 Task: Log work in the project BeyondPlan for the issue 'Implement a new feature to allow for data visualization and reporting' spent time as '4w 3d 16h 55m' and remaining time as '2w 1d 10h 5m' and move to top of backlog. Now add the issue to the epic 'Network Infrastructure Monitoring'. Log work in the project BeyondPlan for the issue 'Address issues related to system integration with external applications and services' spent time as '6w 4d 13h 3m' and remaining time as '5w 4d 17h 27m' and move to bottom of backlog. Now add the issue to the epic 'Knowledge Management System Implementation'
Action: Mouse moved to (211, 57)
Screenshot: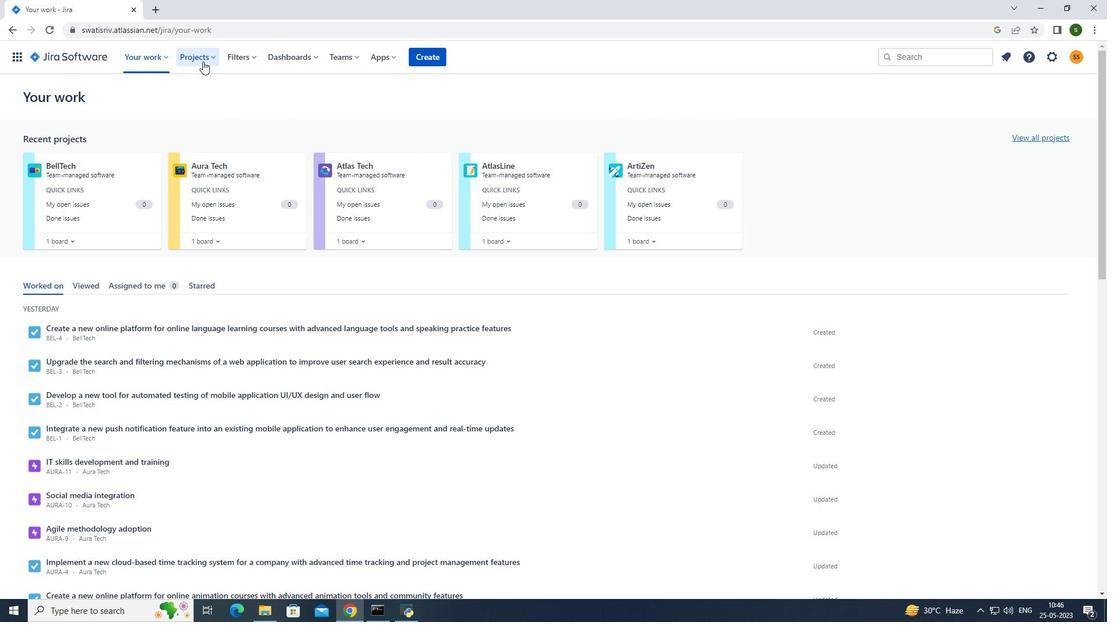 
Action: Mouse pressed left at (211, 57)
Screenshot: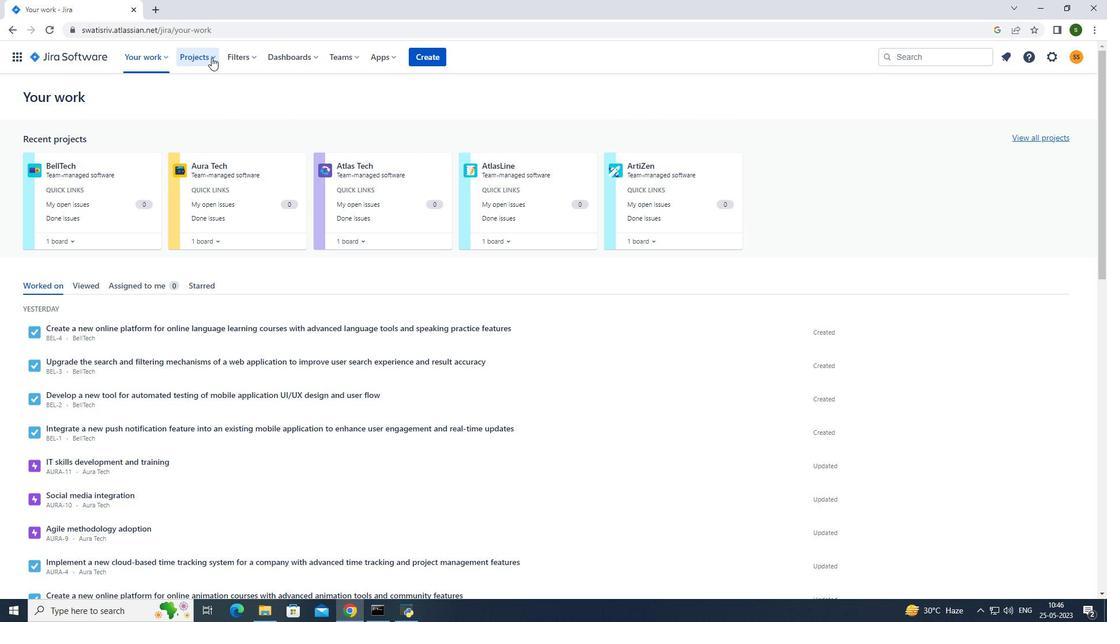 
Action: Mouse moved to (264, 116)
Screenshot: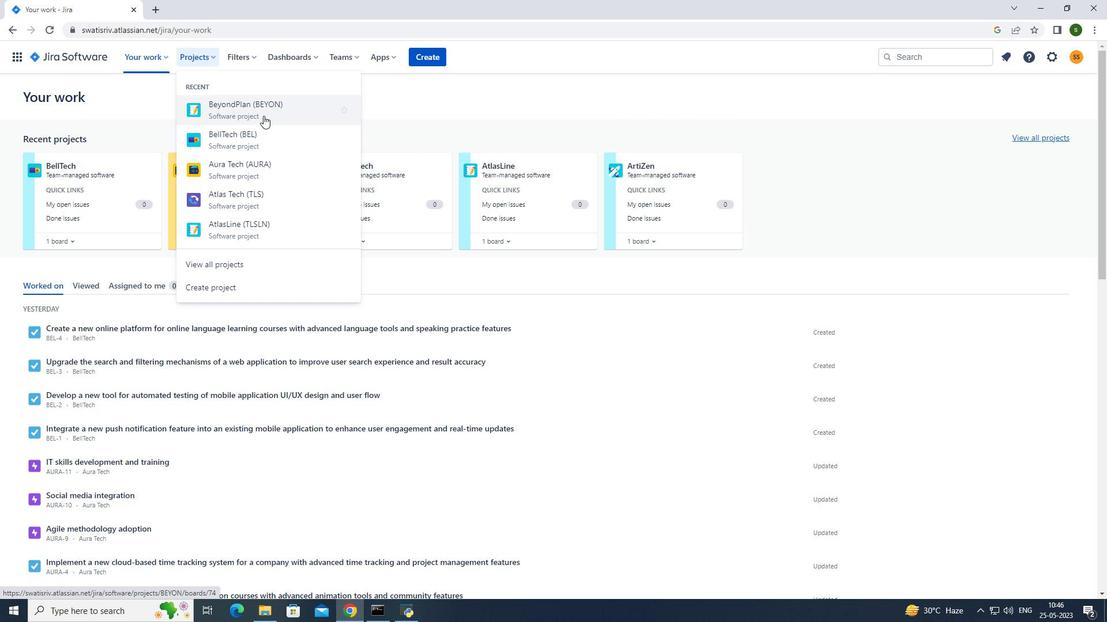 
Action: Mouse pressed left at (264, 116)
Screenshot: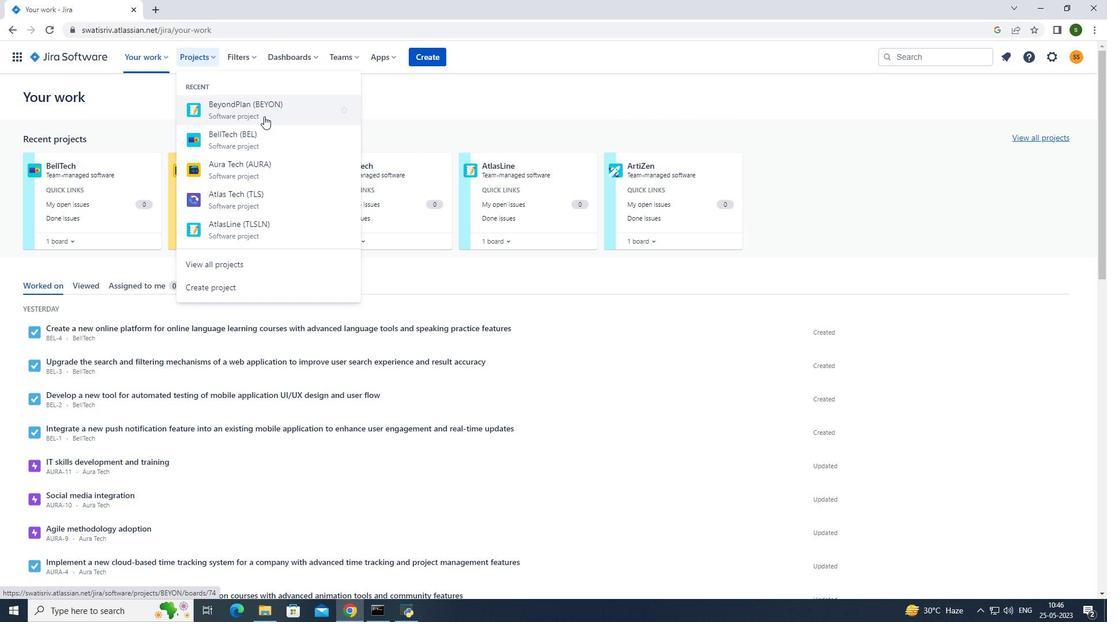 
Action: Mouse moved to (108, 175)
Screenshot: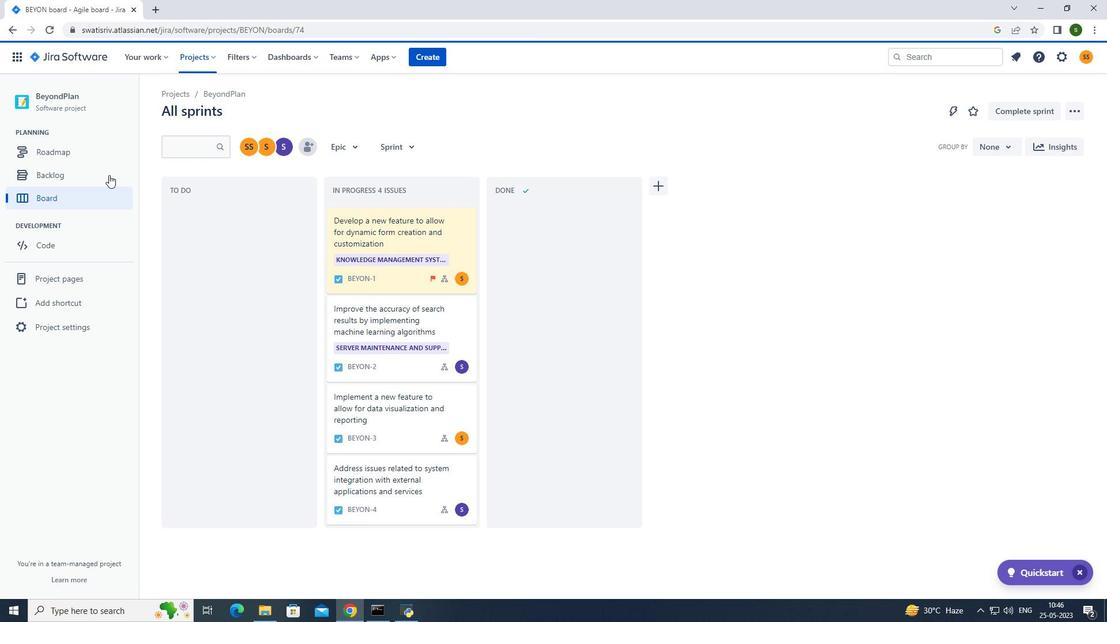 
Action: Mouse pressed left at (108, 175)
Screenshot: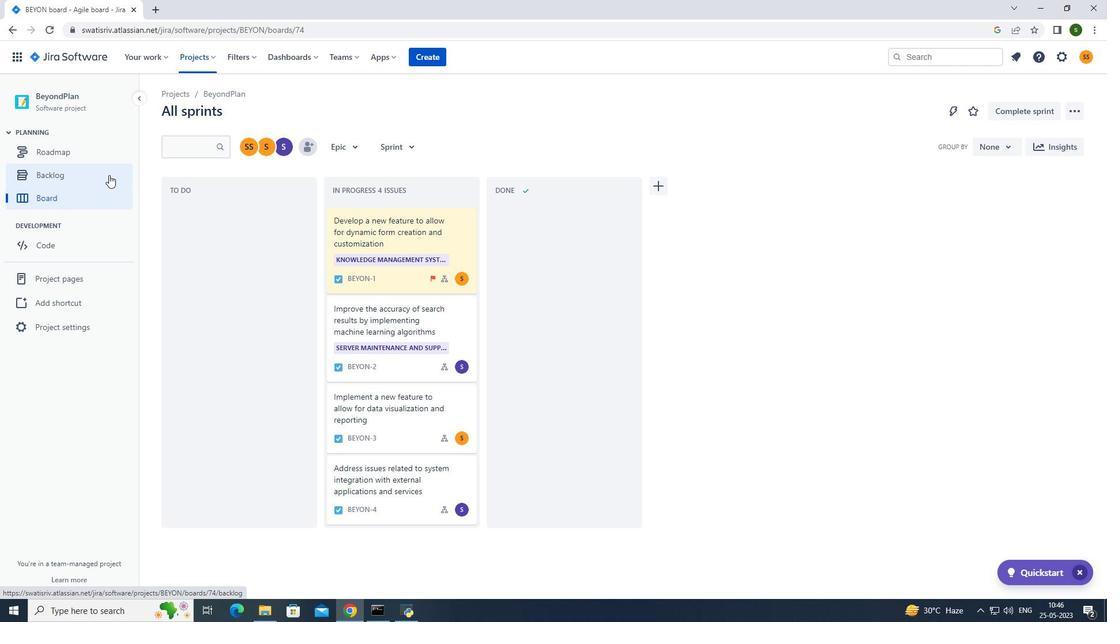 
Action: Mouse moved to (787, 407)
Screenshot: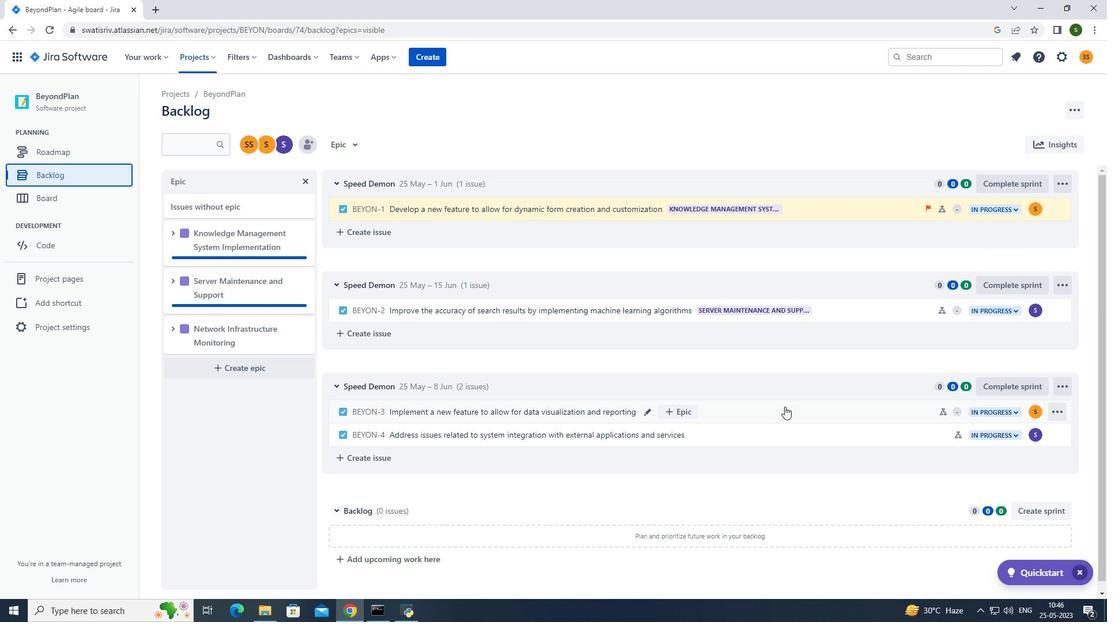 
Action: Mouse pressed left at (787, 407)
Screenshot: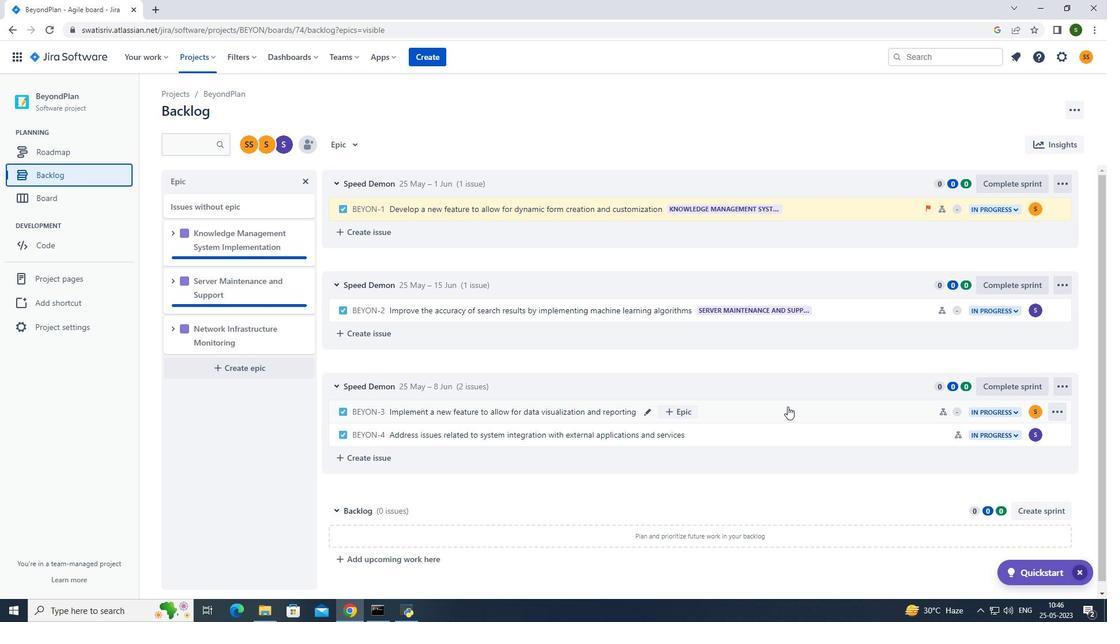 
Action: Mouse moved to (1055, 176)
Screenshot: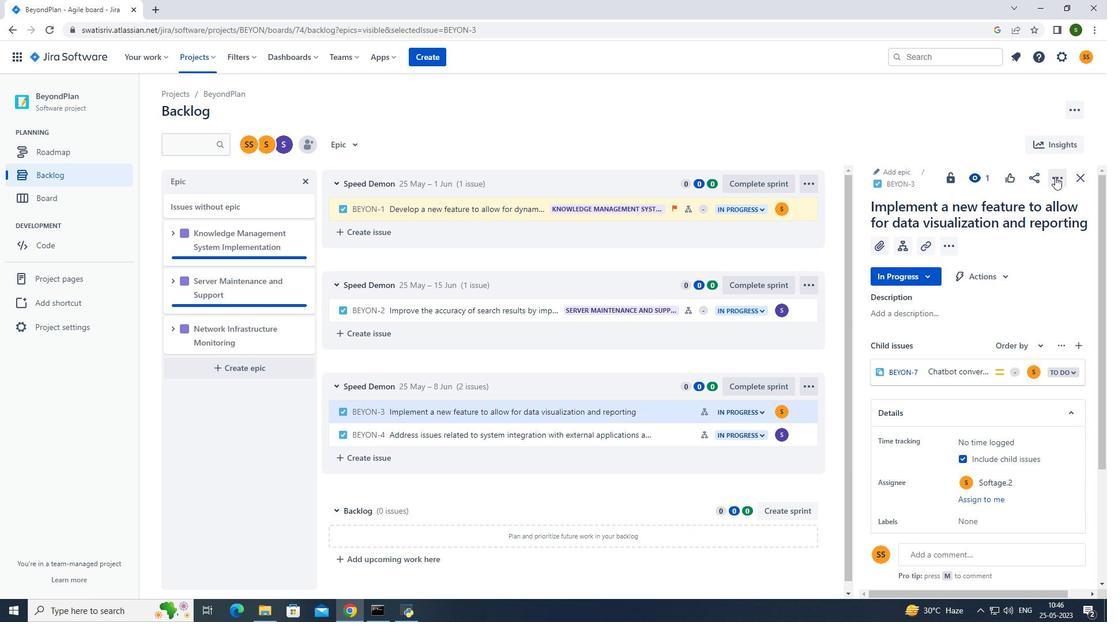 
Action: Mouse pressed left at (1055, 176)
Screenshot: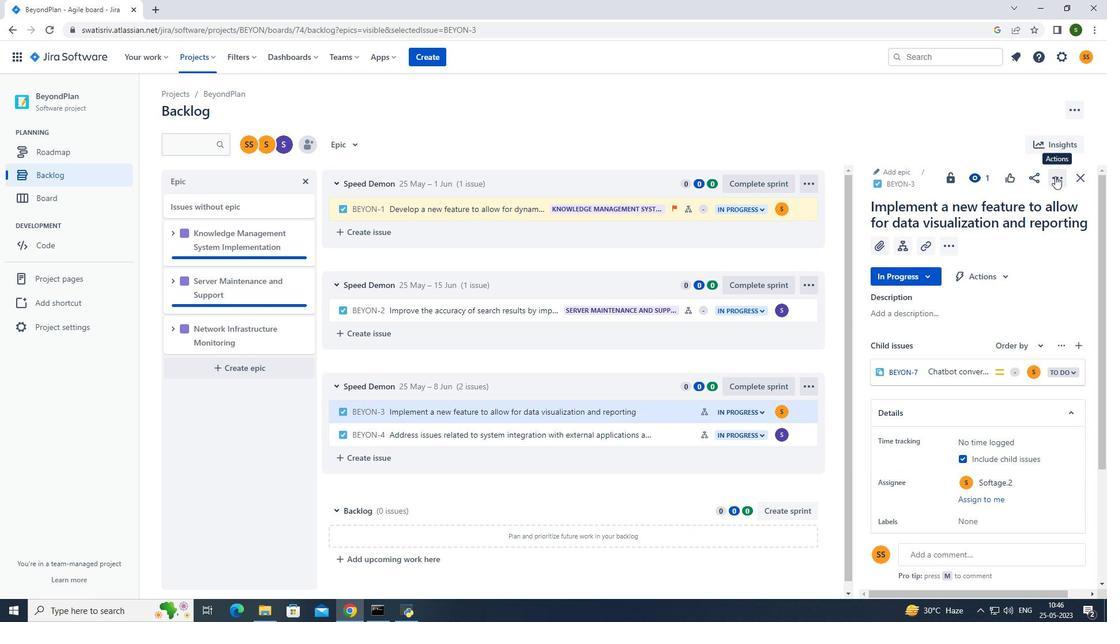 
Action: Mouse moved to (1014, 219)
Screenshot: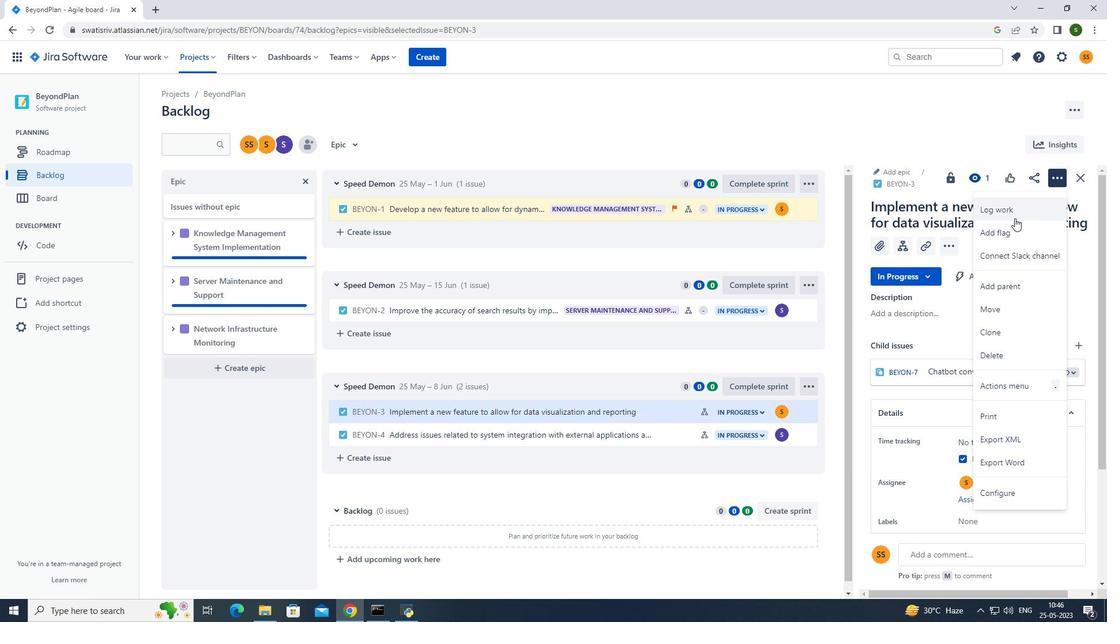 
Action: Mouse pressed left at (1014, 219)
Screenshot: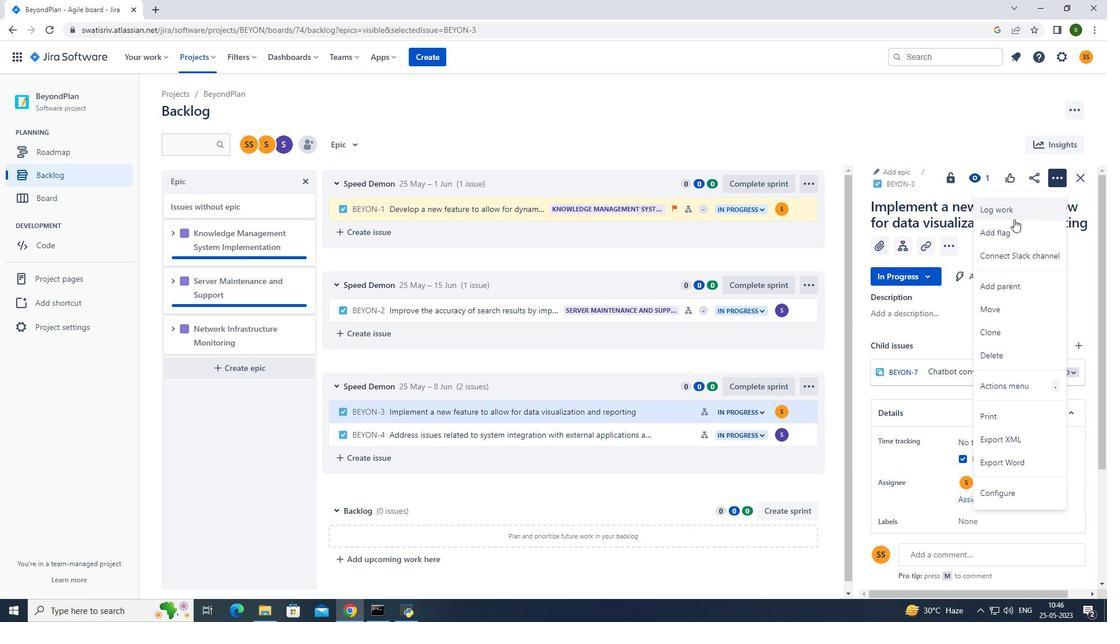 
Action: Mouse moved to (501, 174)
Screenshot: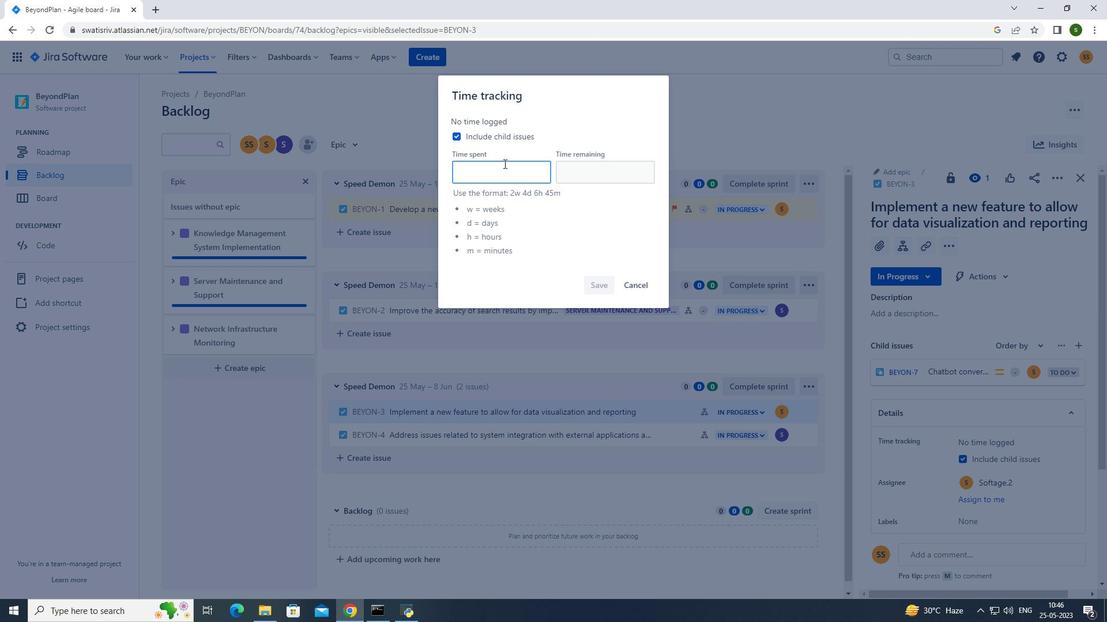 
Action: Mouse pressed left at (501, 174)
Screenshot: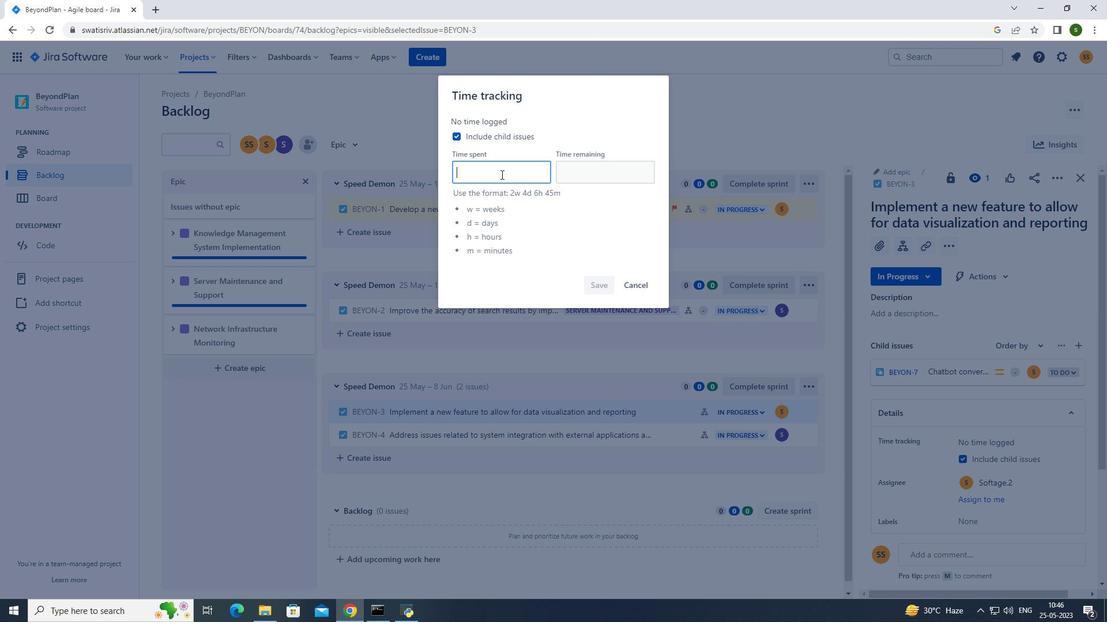 
Action: Key pressed 4w<Key.space>3d<Key.space>1
Screenshot: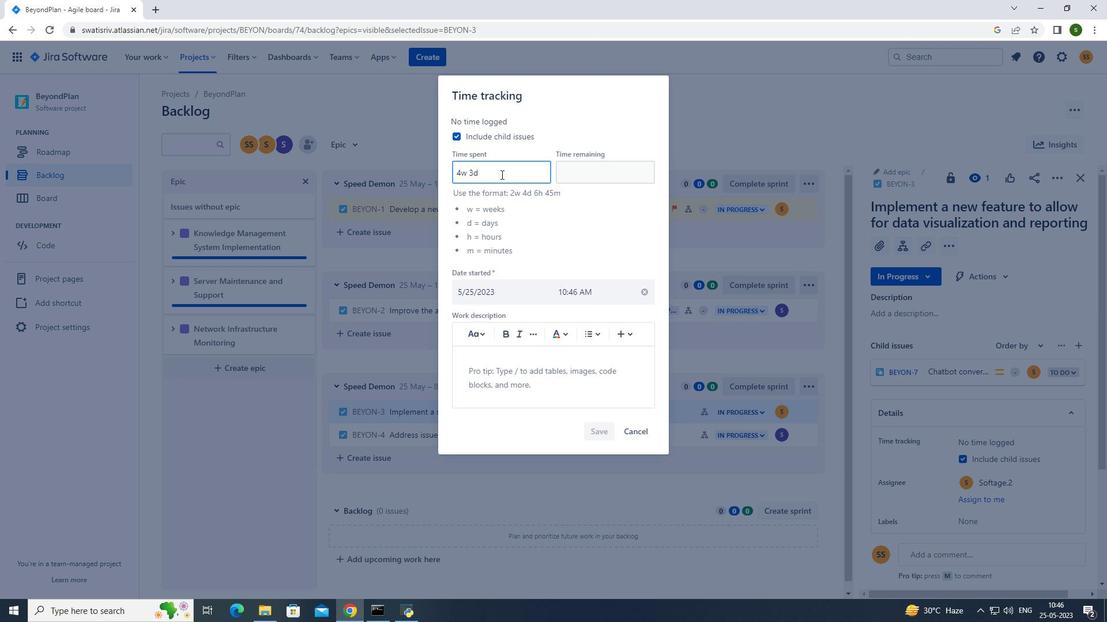 
Action: Mouse moved to (495, 162)
Screenshot: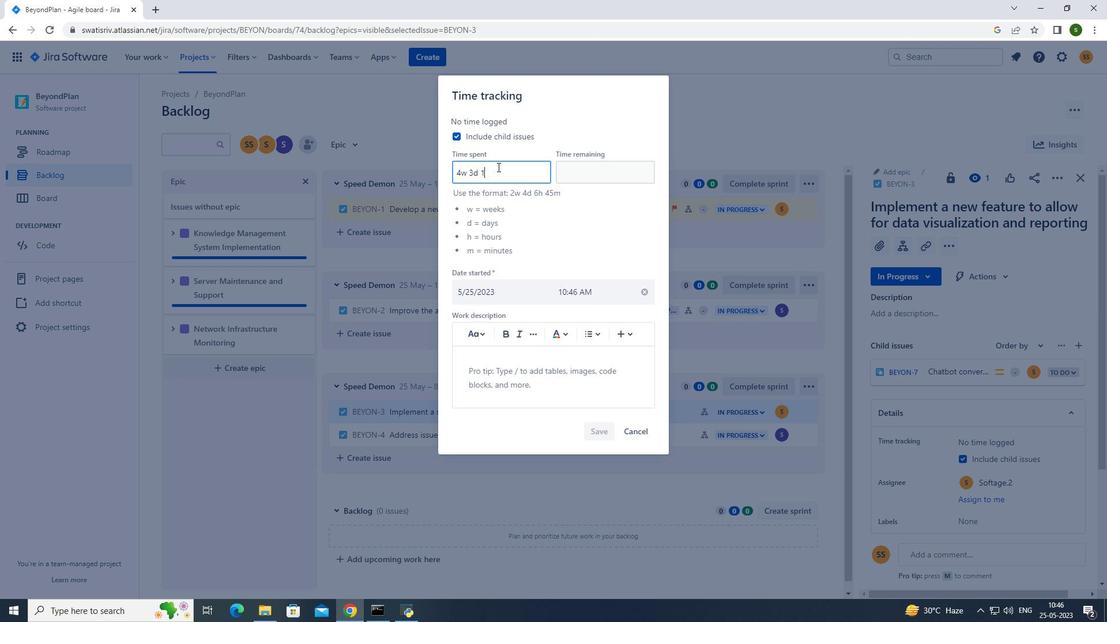 
Action: Key pressed 6h<Key.space>55m
Screenshot: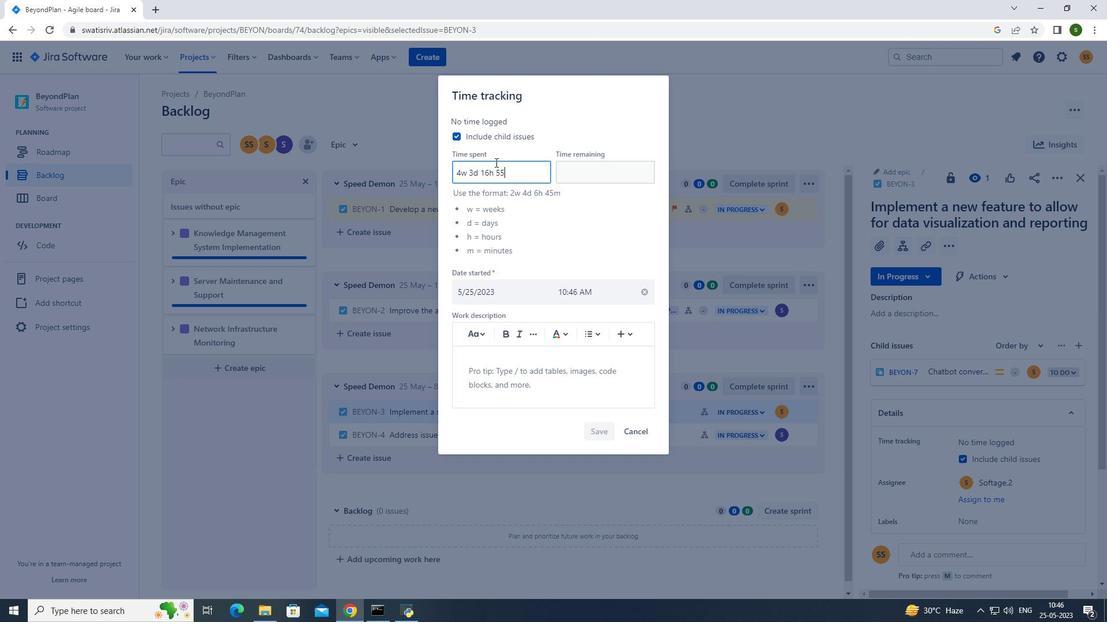 
Action: Mouse moved to (580, 180)
Screenshot: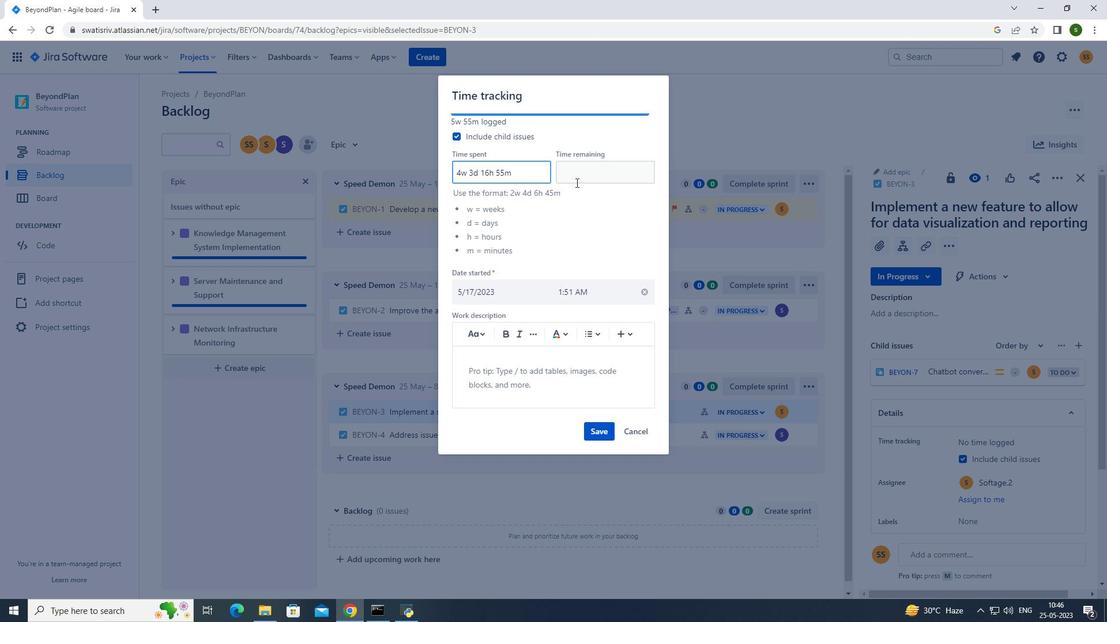 
Action: Mouse pressed left at (580, 180)
Screenshot: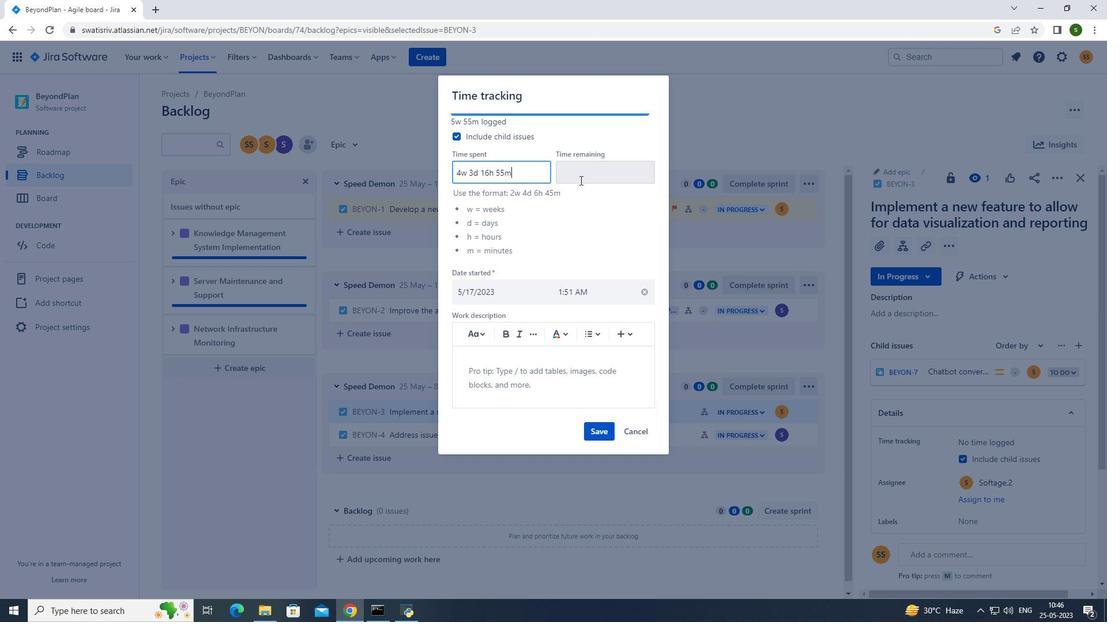 
Action: Key pressed 2w<Key.space>1d<Key.space>10h<Key.space>5m
Screenshot: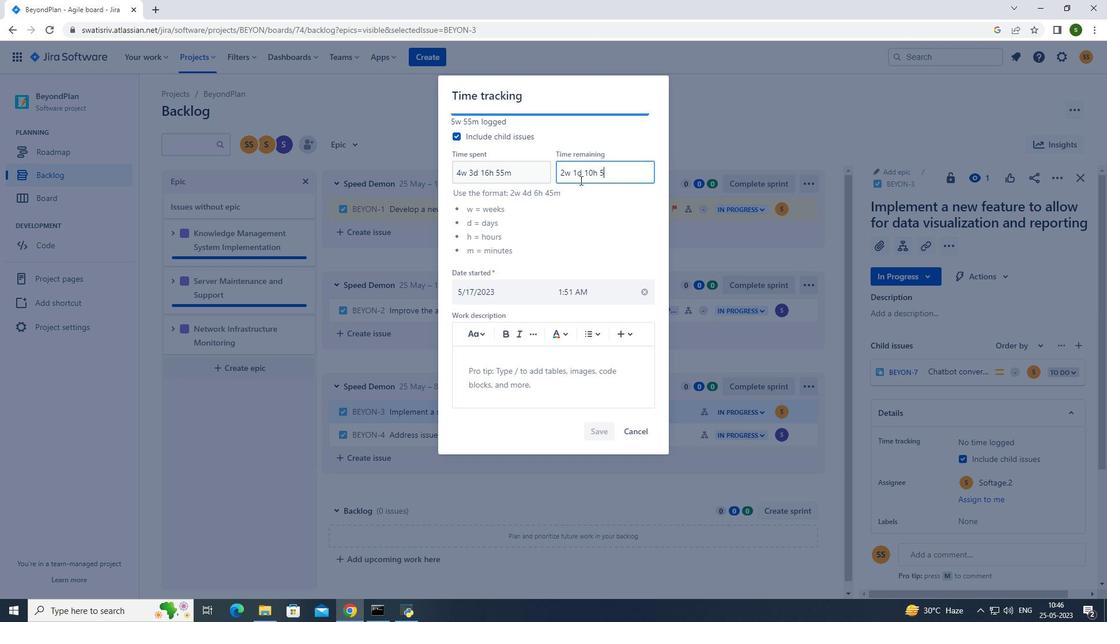 
Action: Mouse moved to (596, 431)
Screenshot: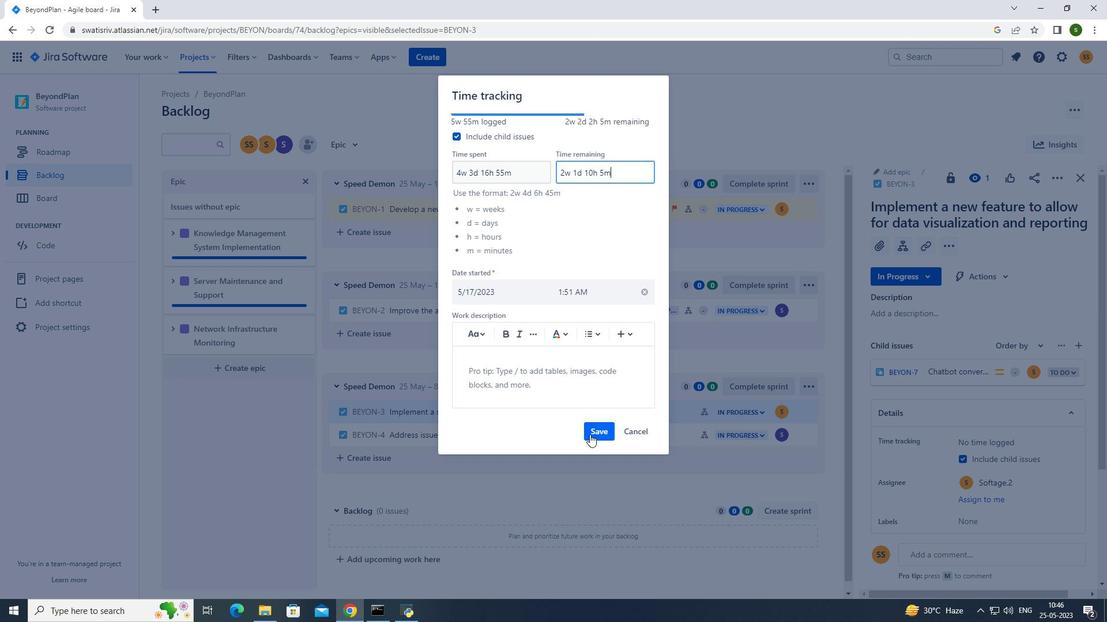 
Action: Mouse pressed left at (596, 431)
Screenshot: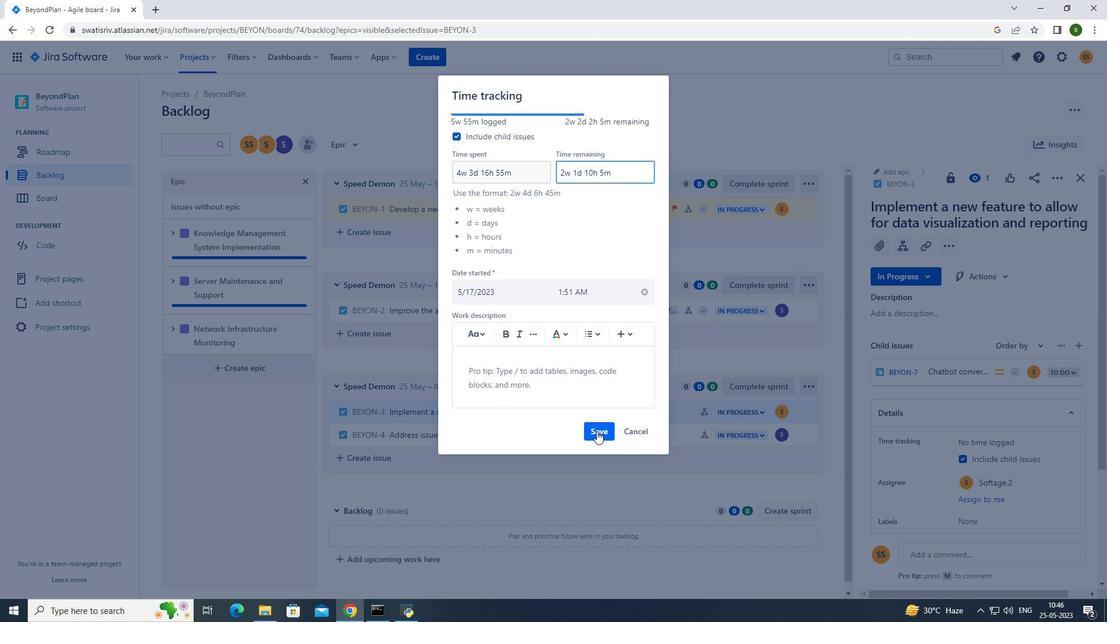 
Action: Mouse moved to (809, 411)
Screenshot: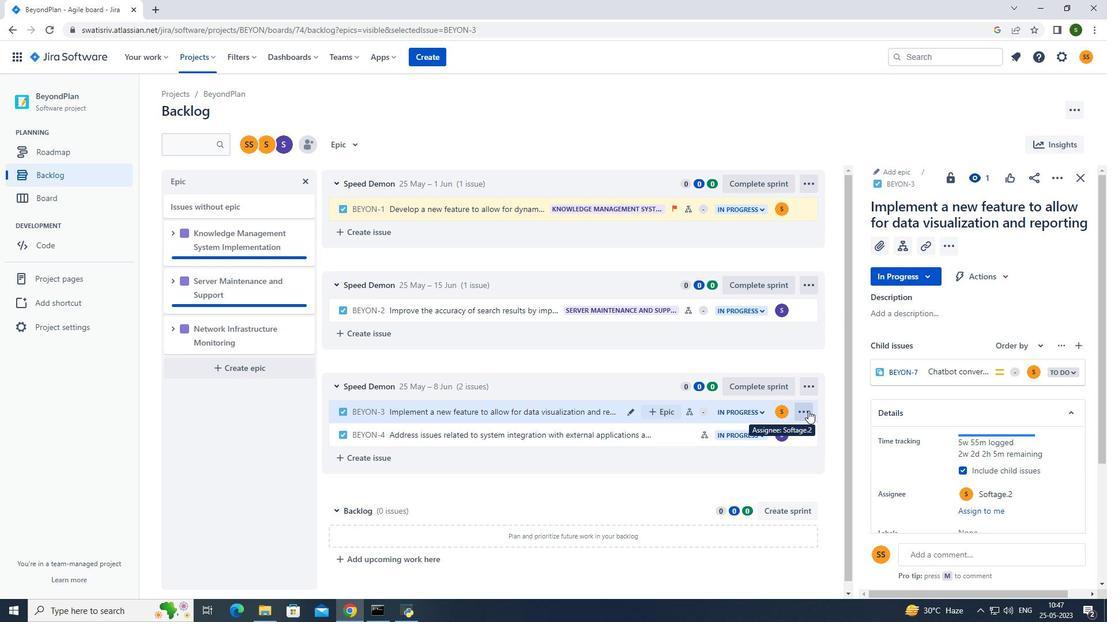 
Action: Mouse pressed left at (809, 411)
Screenshot: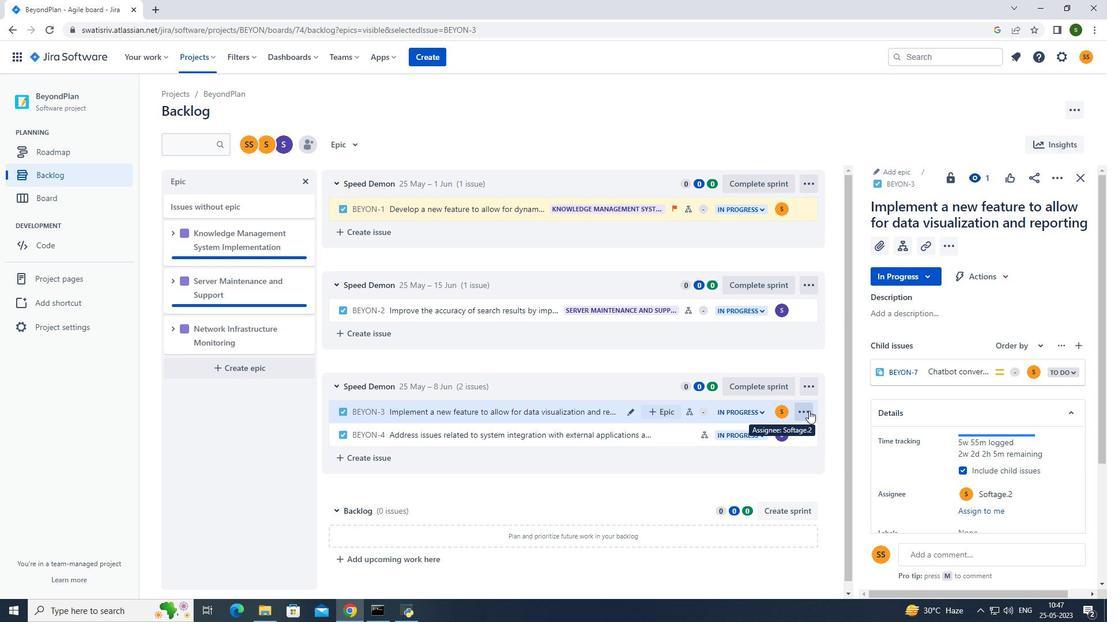 
Action: Mouse moved to (777, 365)
Screenshot: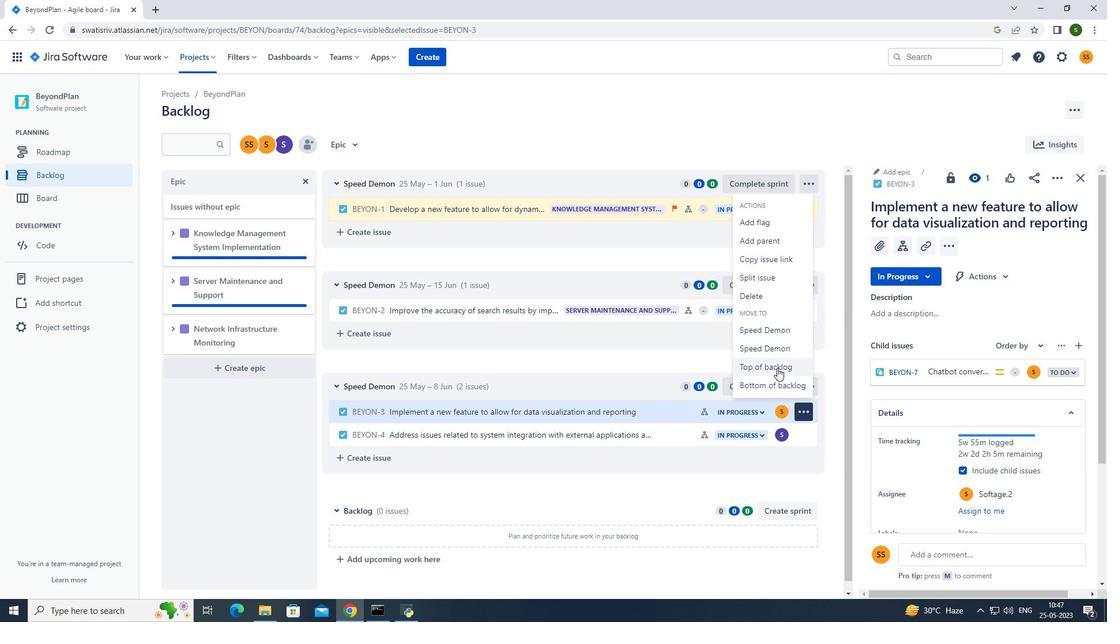 
Action: Mouse pressed left at (777, 365)
Screenshot: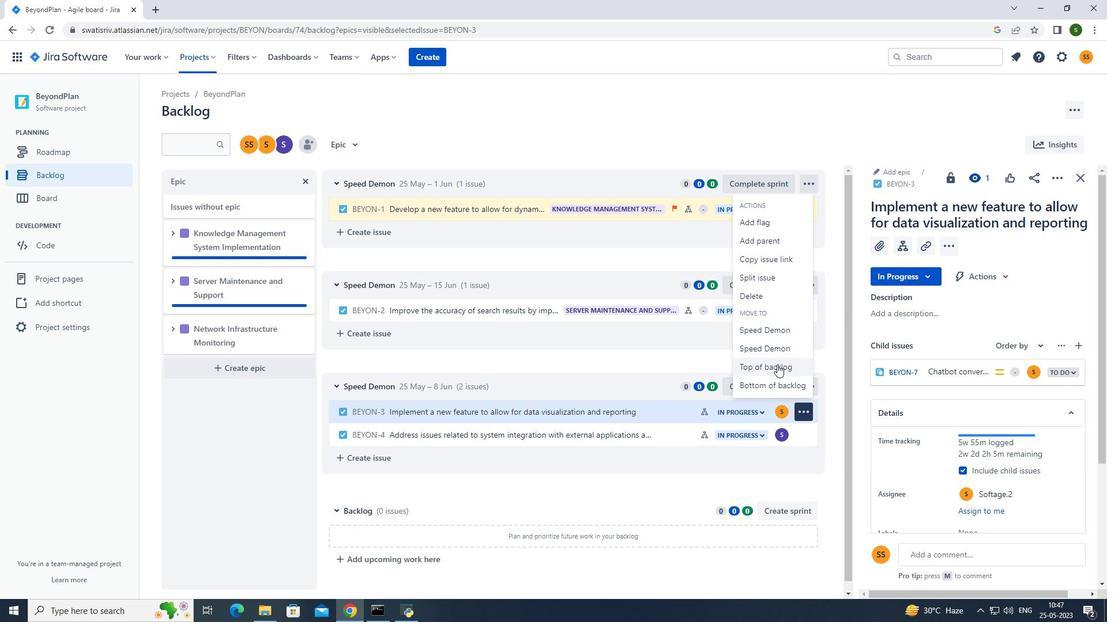 
Action: Mouse moved to (591, 189)
Screenshot: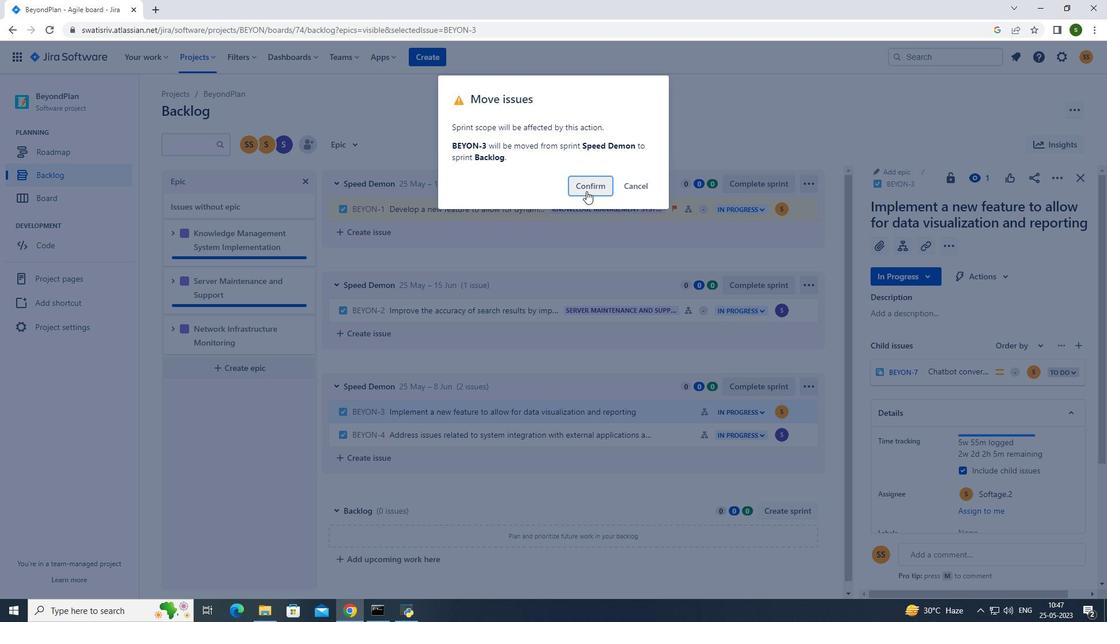 
Action: Mouse pressed left at (591, 189)
Screenshot: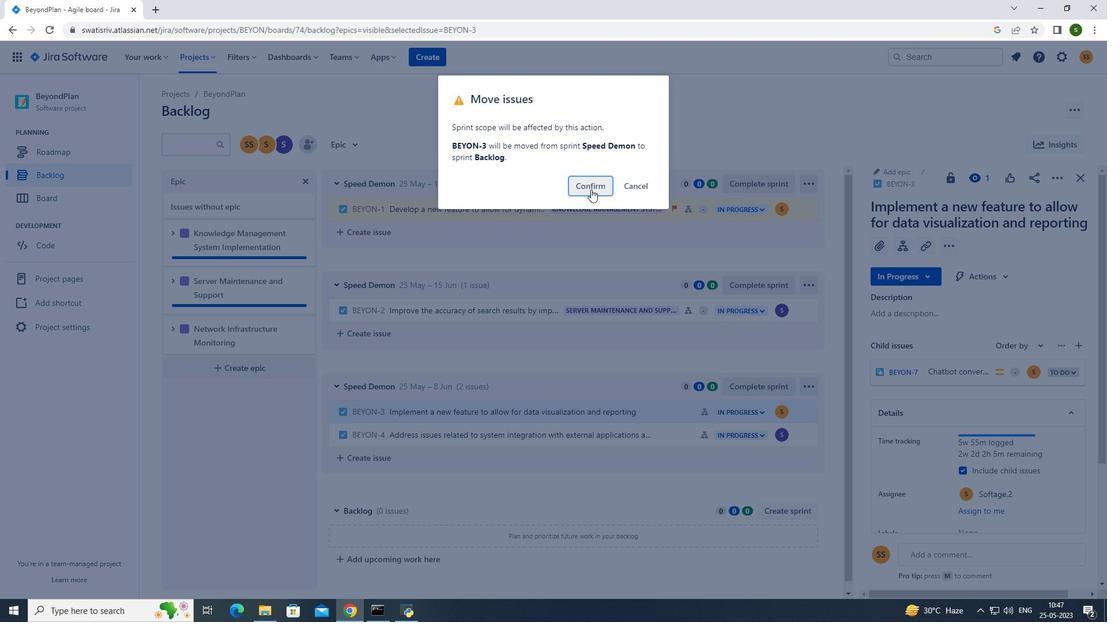 
Action: Mouse moved to (667, 512)
Screenshot: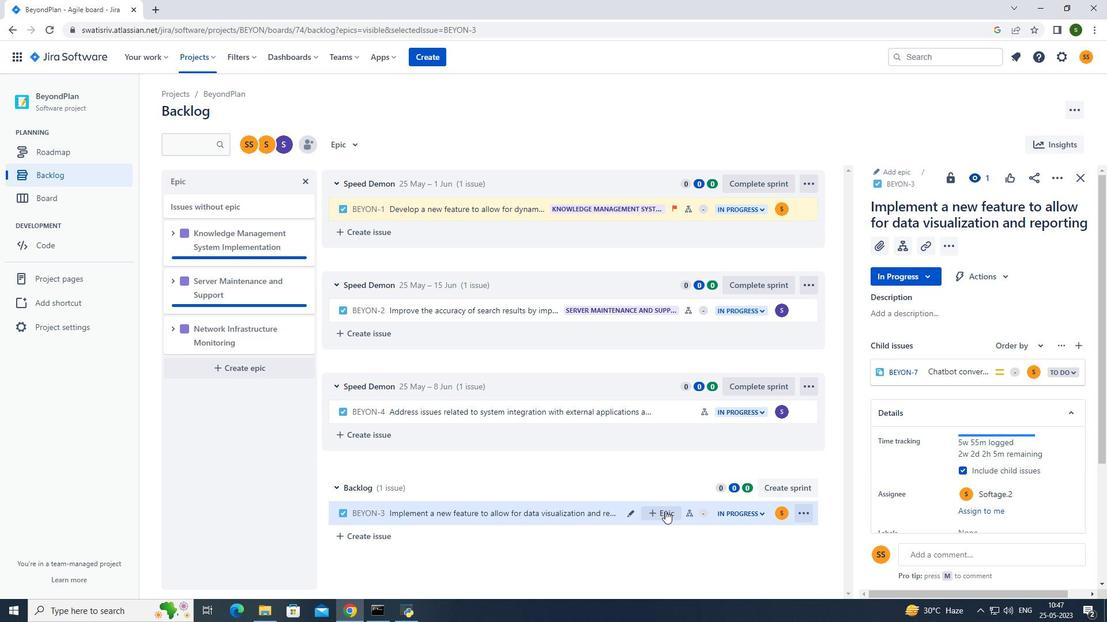 
Action: Mouse pressed left at (667, 512)
Screenshot: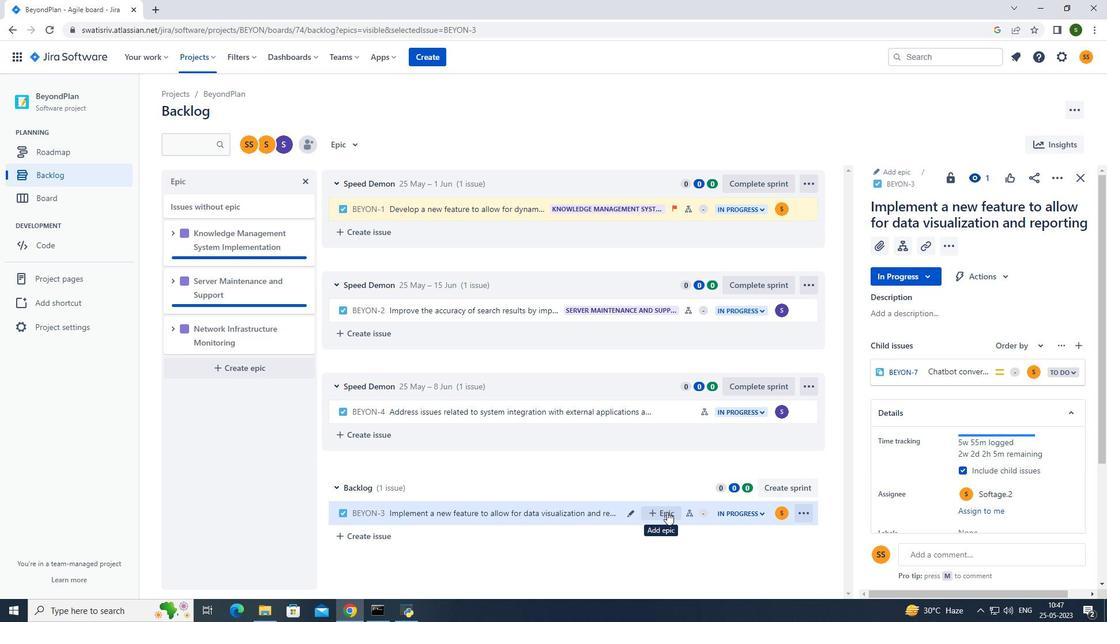 
Action: Mouse moved to (703, 524)
Screenshot: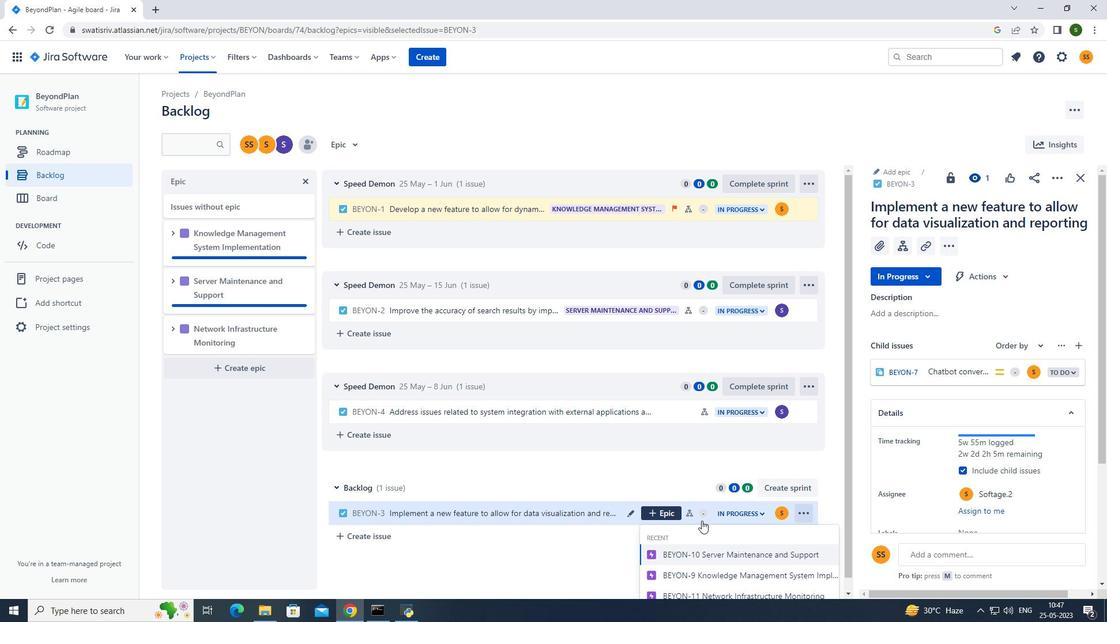 
Action: Mouse scrolled (703, 524) with delta (0, 0)
Screenshot: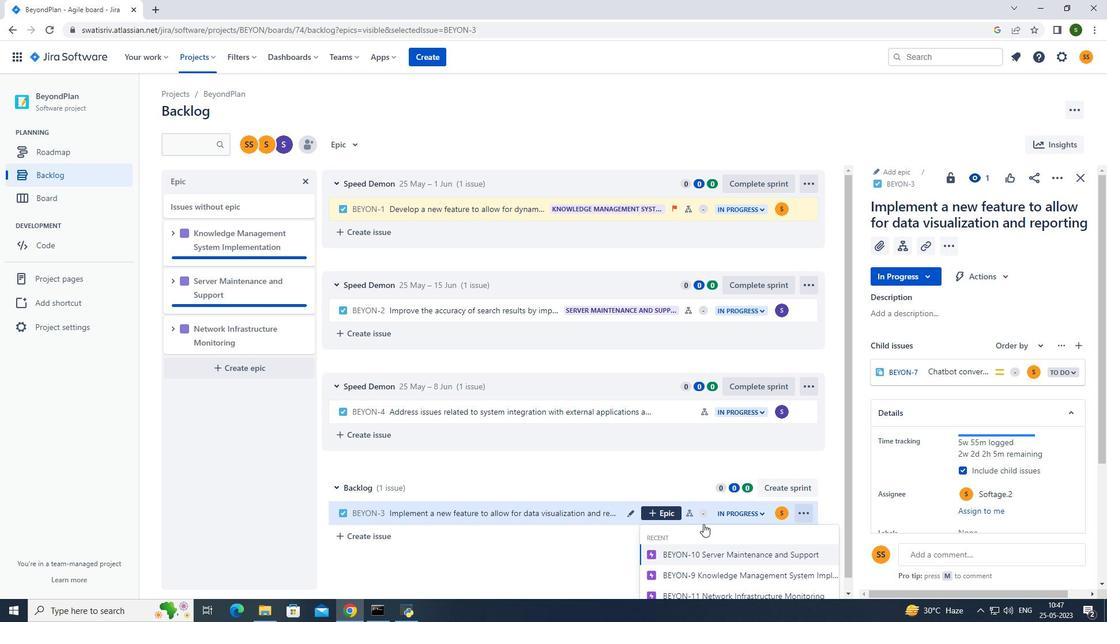 
Action: Mouse moved to (699, 587)
Screenshot: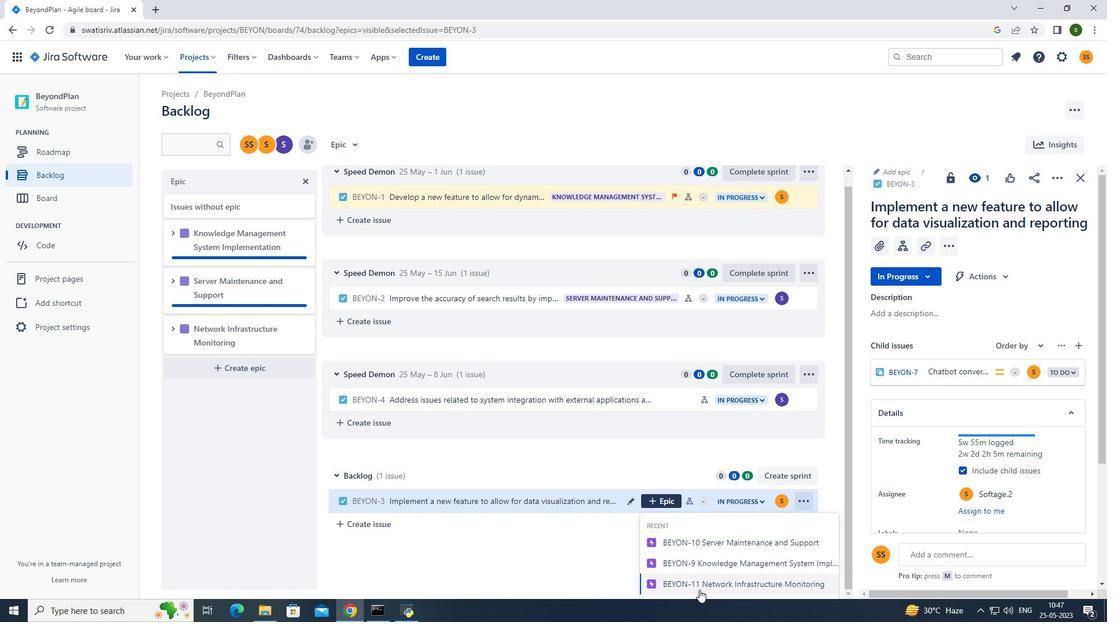 
Action: Mouse pressed left at (699, 587)
Screenshot: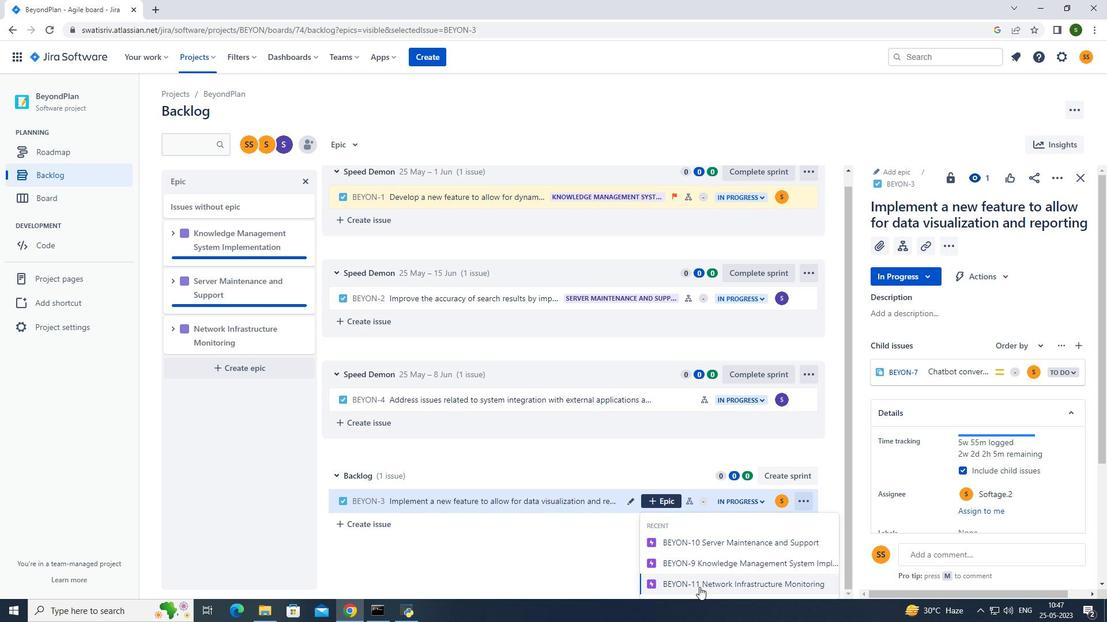 
Action: Mouse moved to (354, 141)
Screenshot: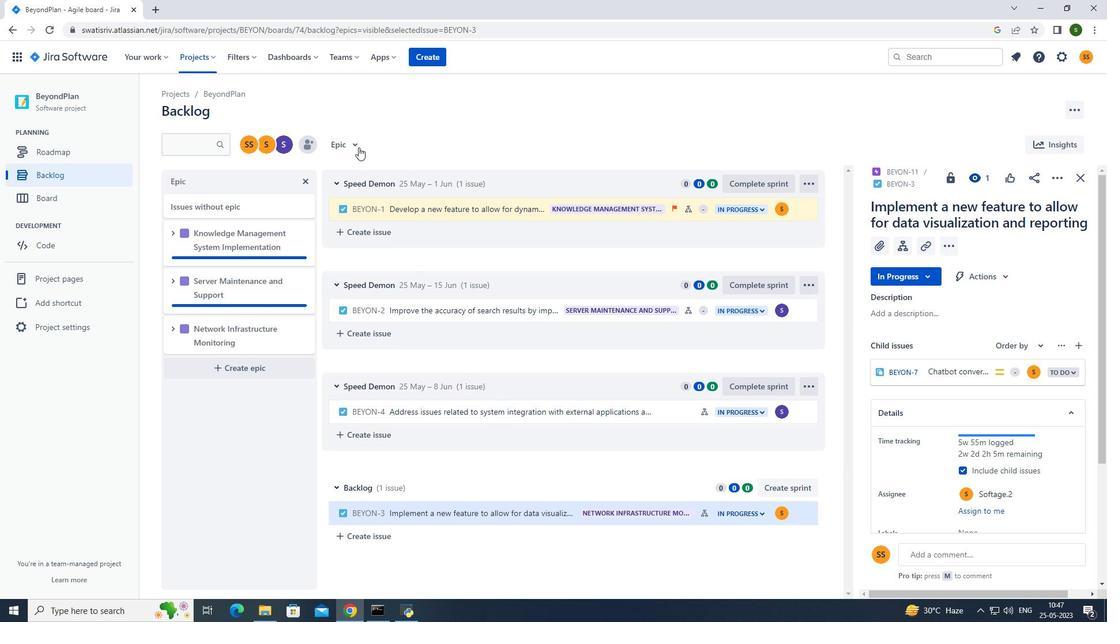 
Action: Mouse pressed left at (354, 141)
Screenshot: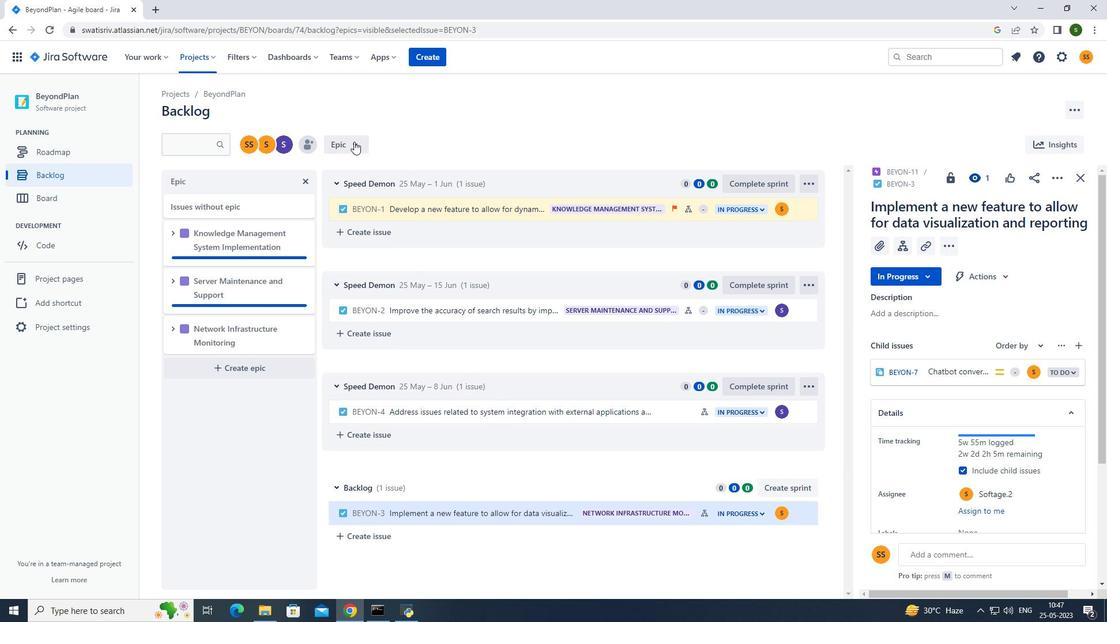 
Action: Mouse moved to (368, 232)
Screenshot: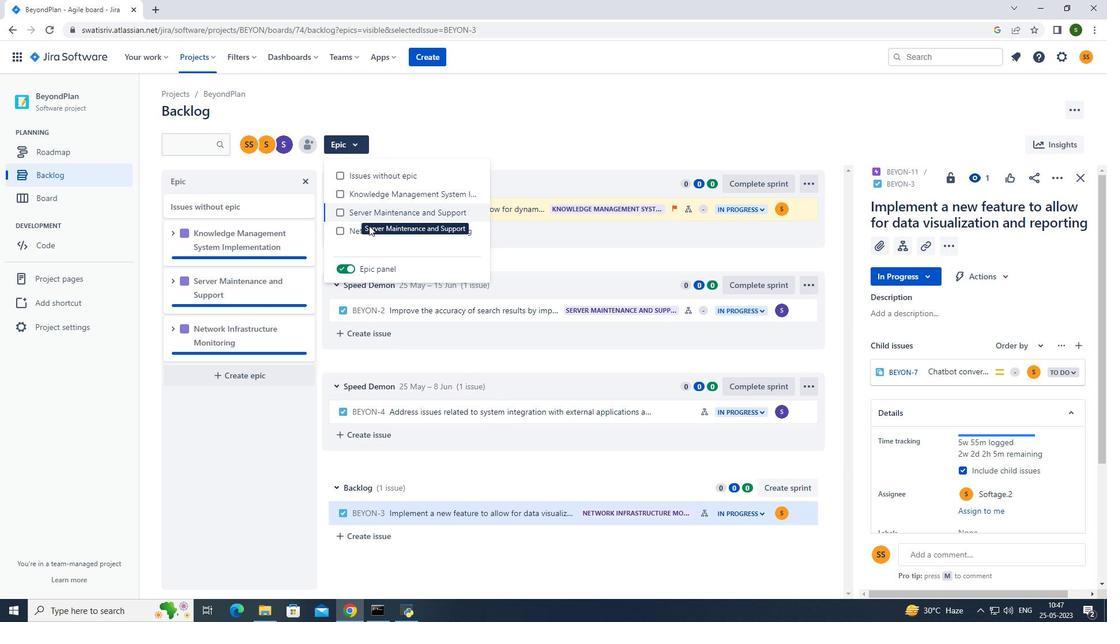 
Action: Mouse pressed left at (368, 232)
Screenshot: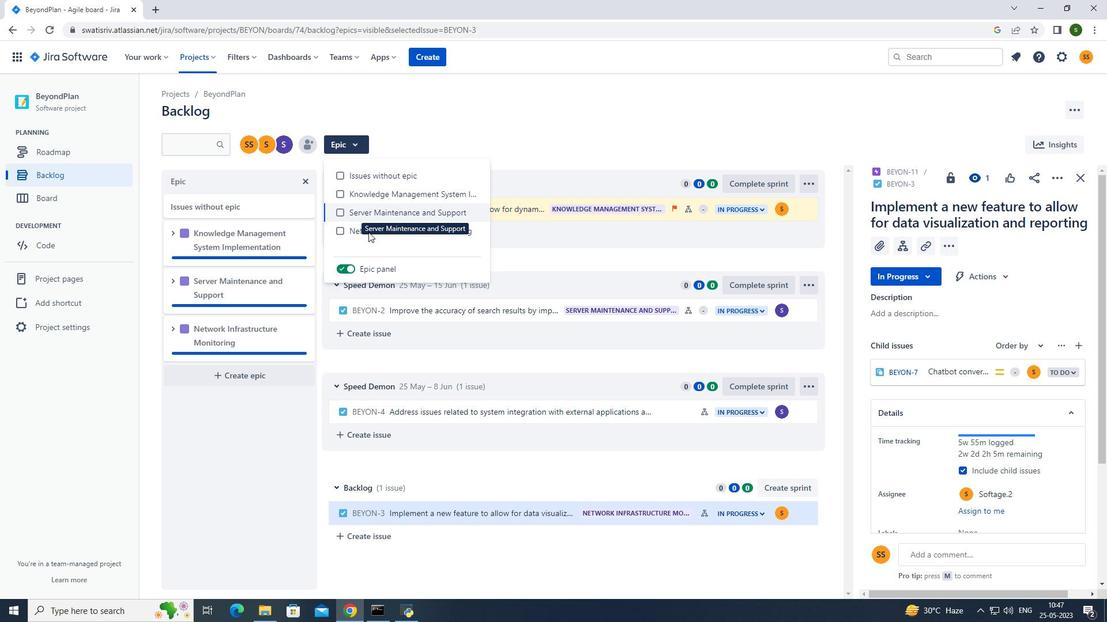 
Action: Mouse moved to (355, 137)
Screenshot: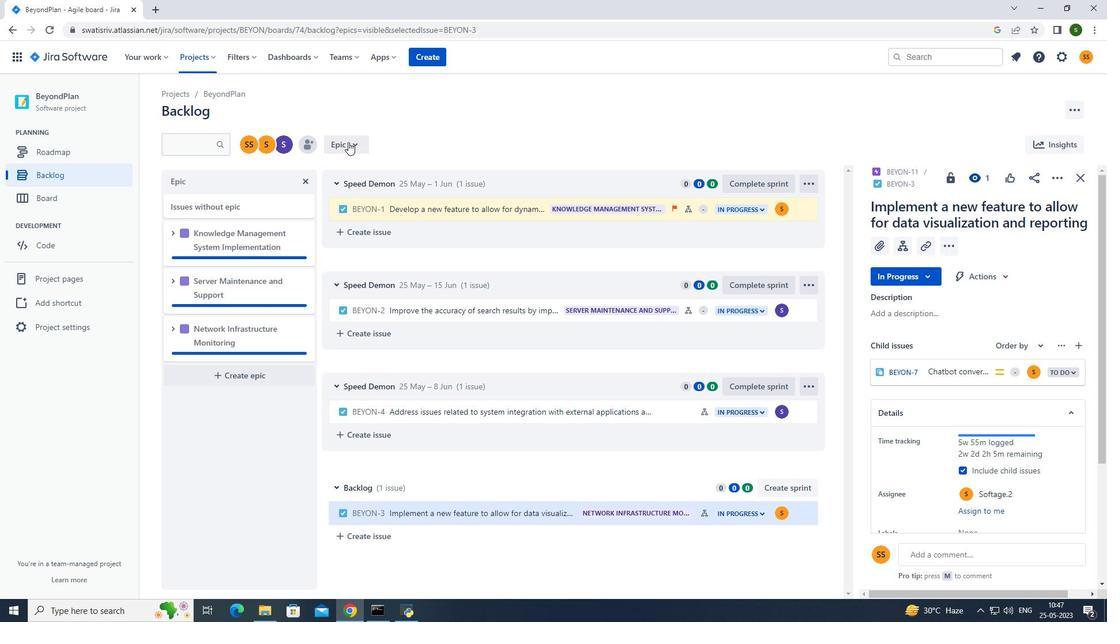 
Action: Mouse pressed left at (355, 137)
Screenshot: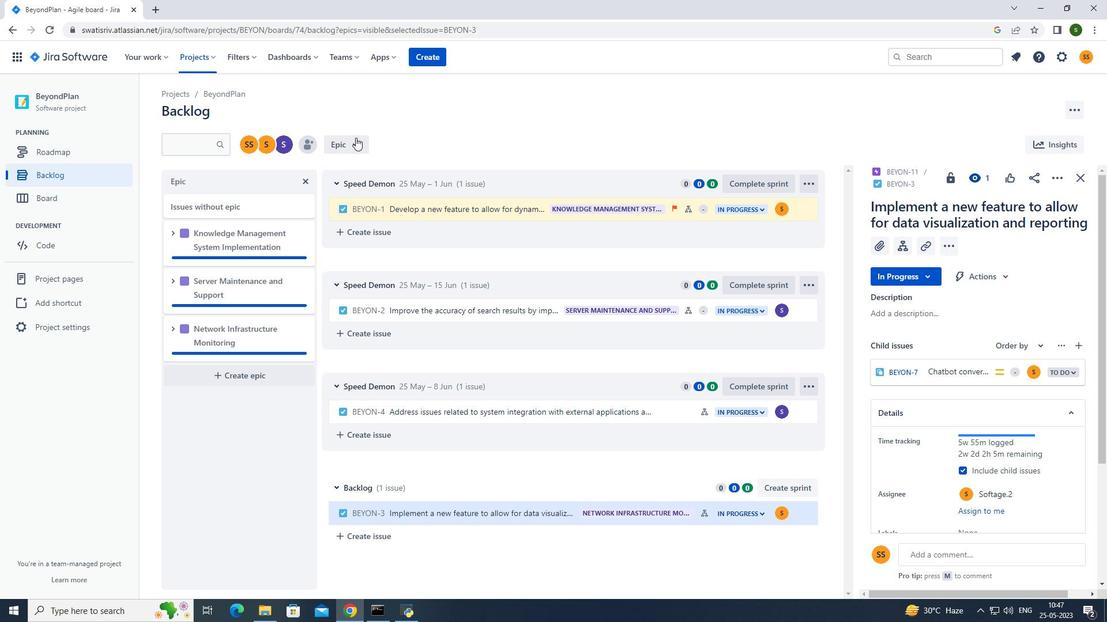 
Action: Mouse moved to (371, 98)
Screenshot: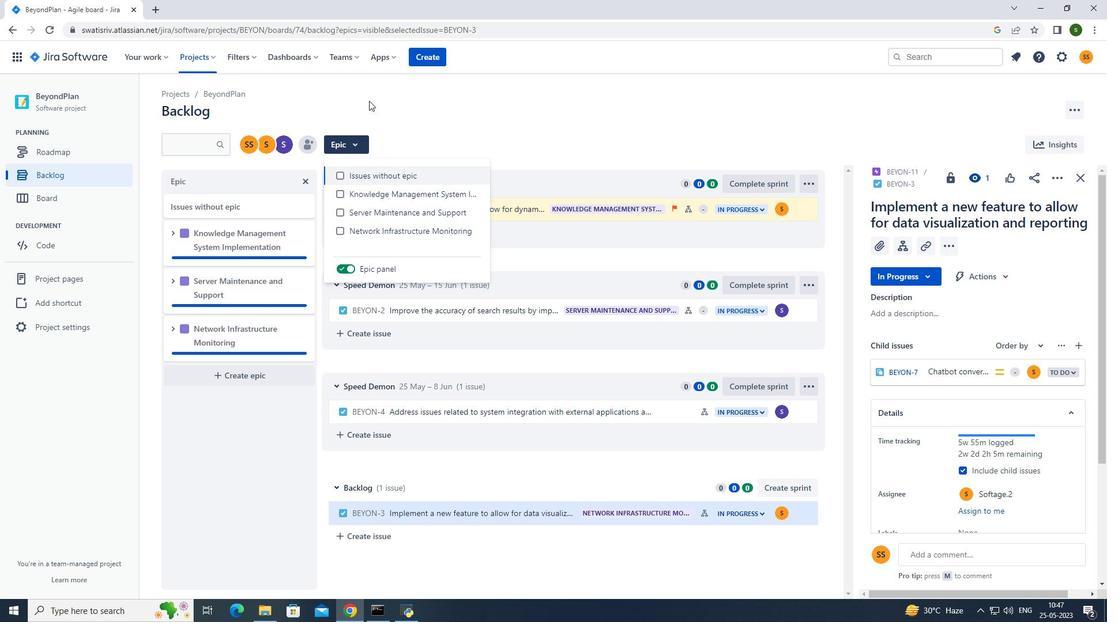 
Action: Mouse pressed left at (371, 98)
Screenshot: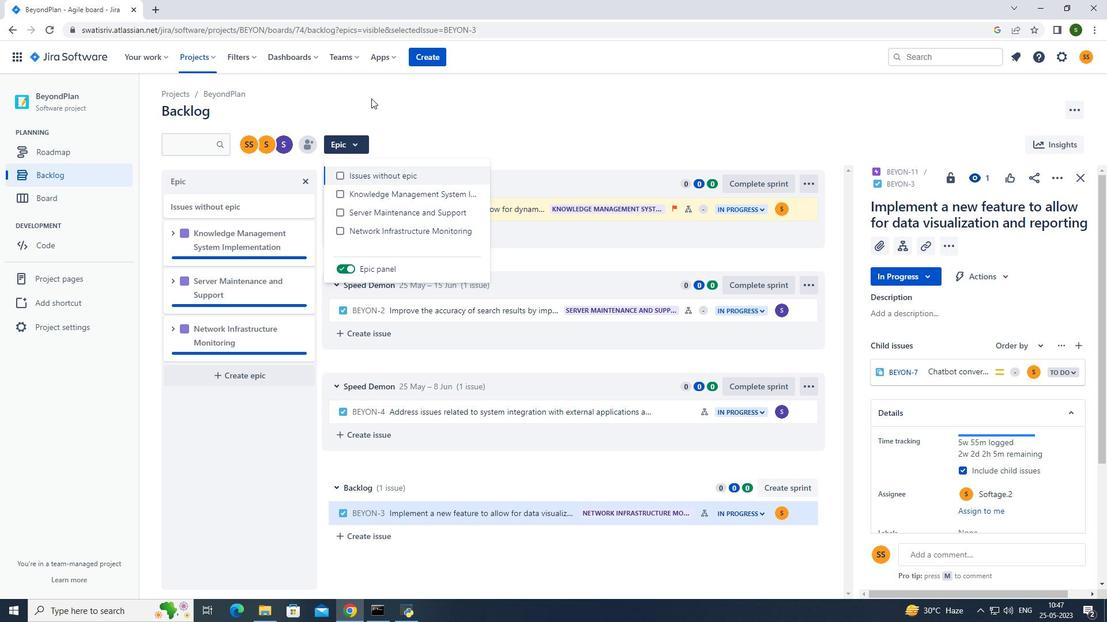 
Action: Mouse moved to (192, 50)
Screenshot: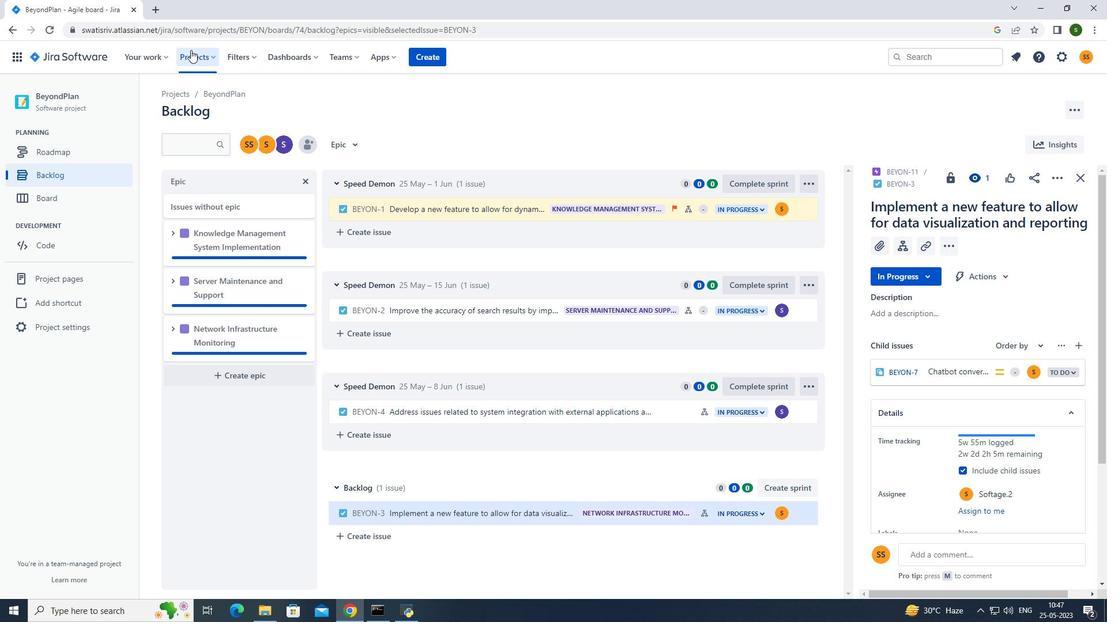 
Action: Mouse pressed left at (192, 50)
Screenshot: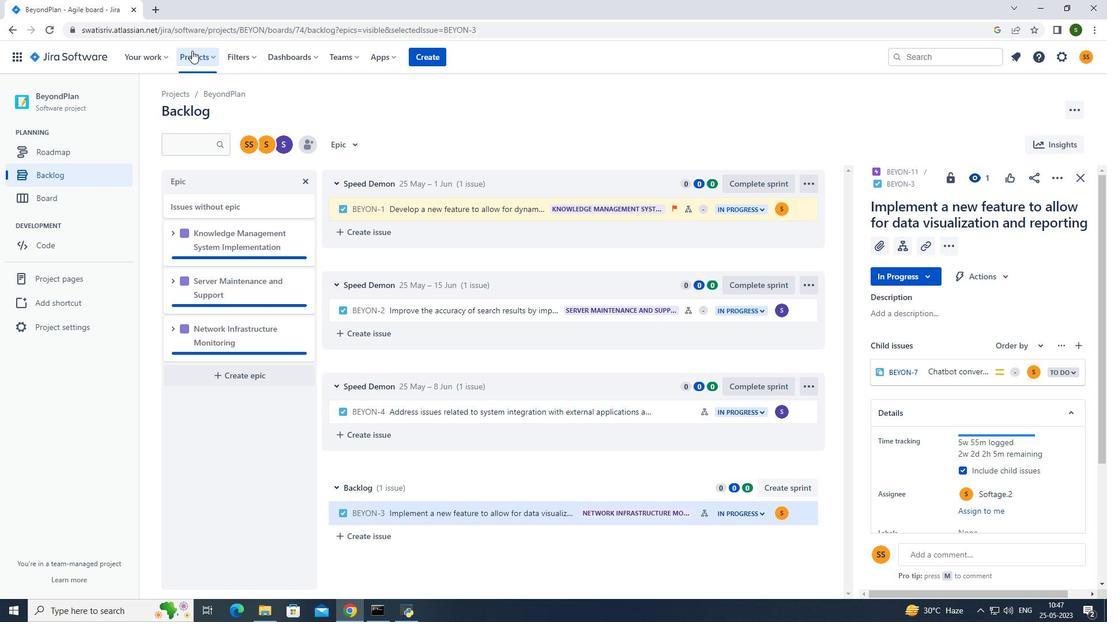 
Action: Mouse moved to (221, 108)
Screenshot: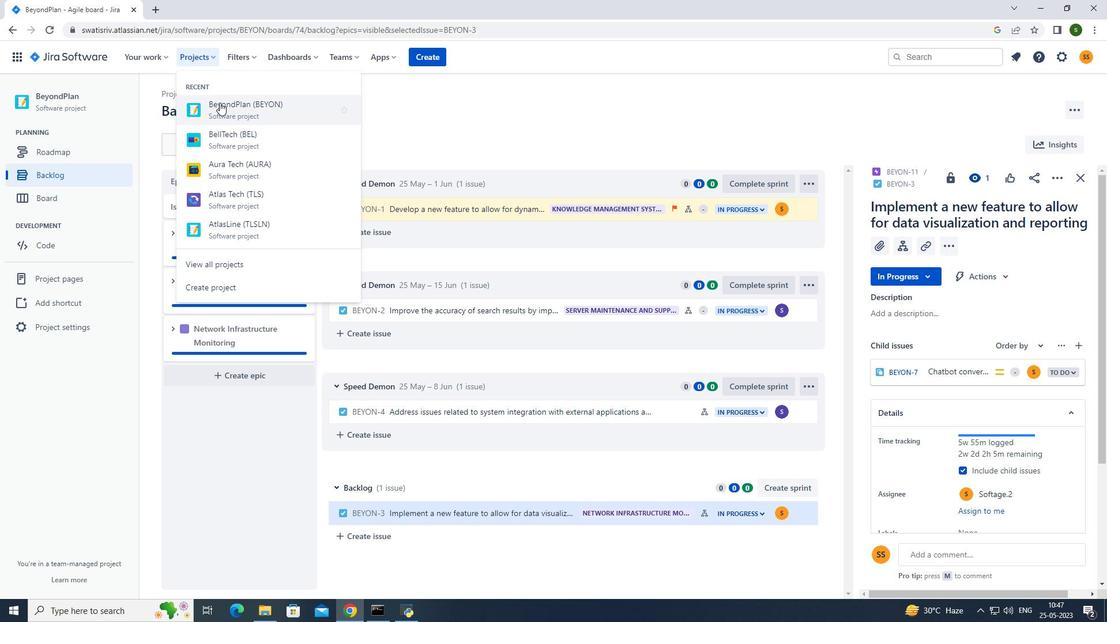 
Action: Mouse pressed left at (221, 108)
Screenshot: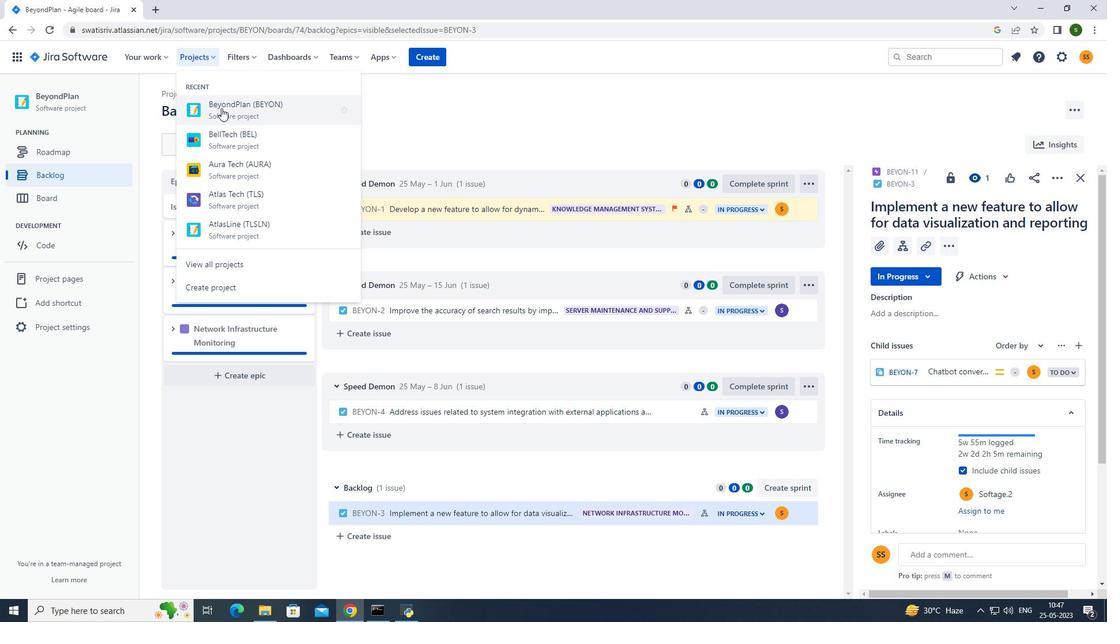 
Action: Mouse moved to (80, 175)
Screenshot: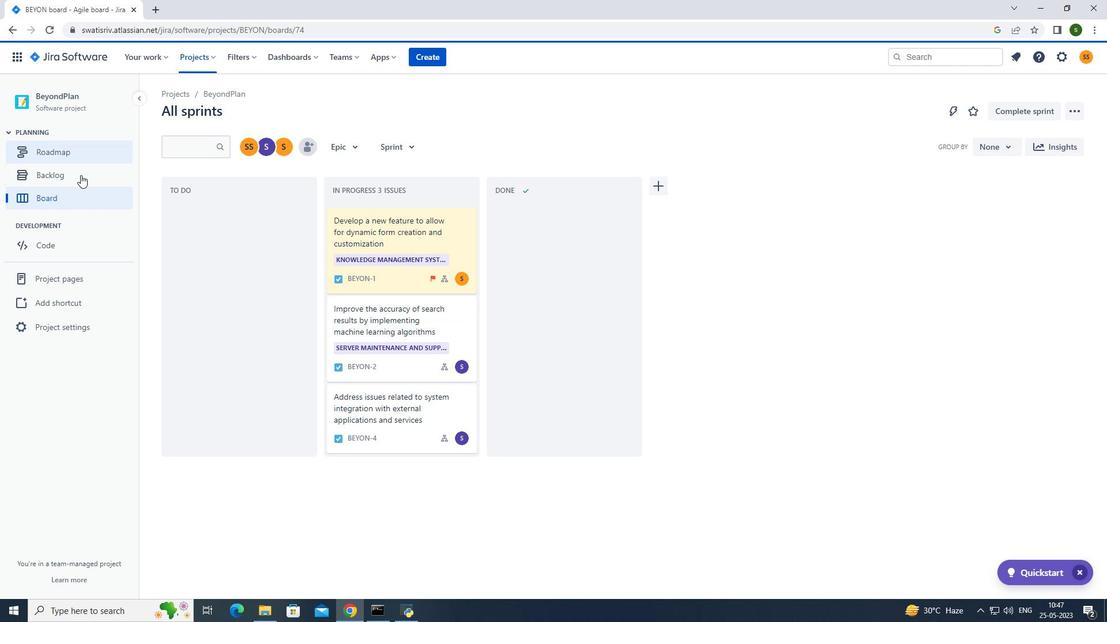 
Action: Mouse pressed left at (80, 175)
Screenshot: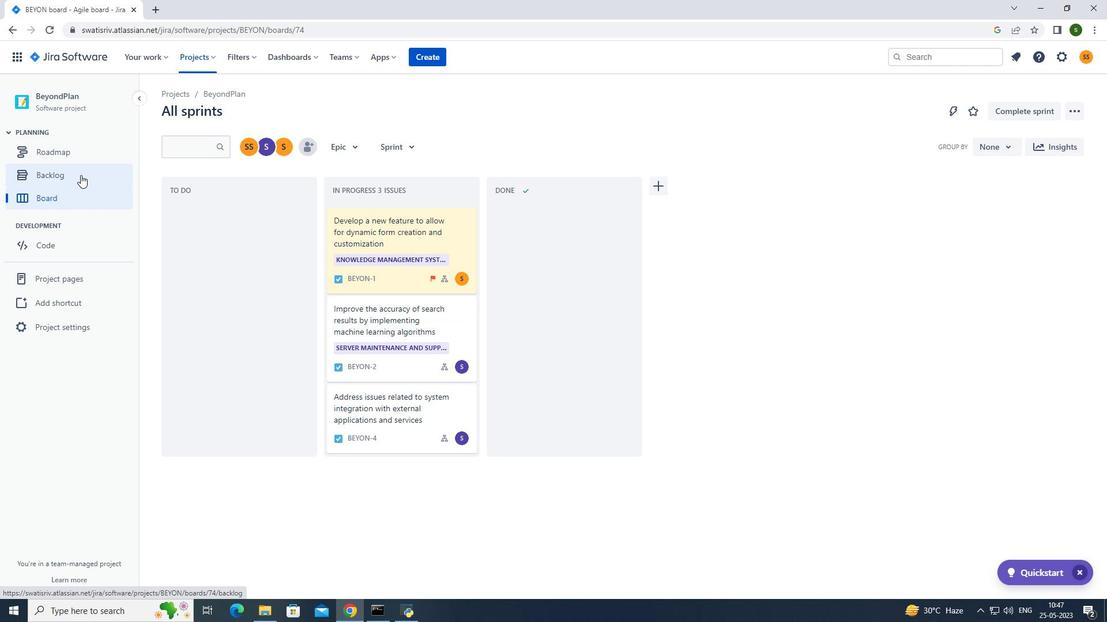 
Action: Mouse moved to (568, 338)
Screenshot: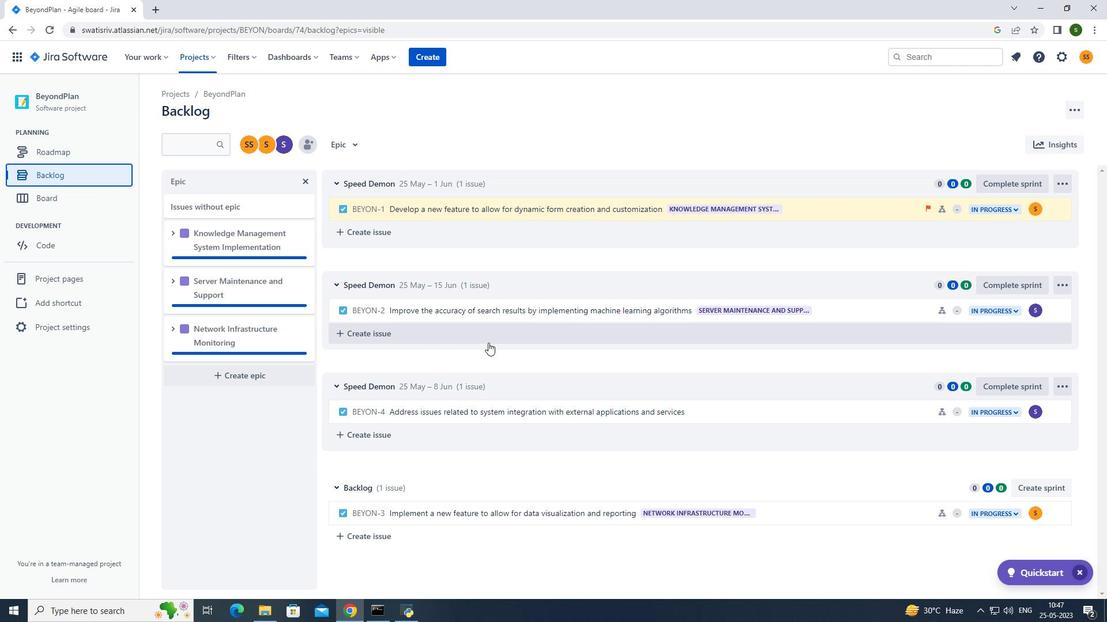 
Action: Mouse scrolled (568, 337) with delta (0, 0)
Screenshot: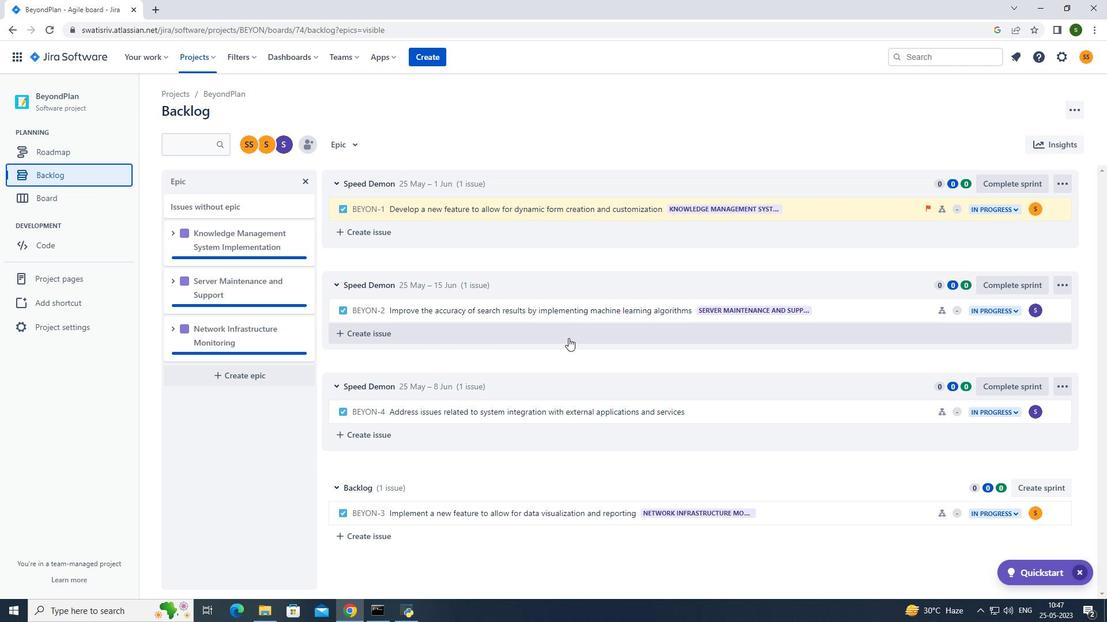 
Action: Mouse scrolled (568, 337) with delta (0, 0)
Screenshot: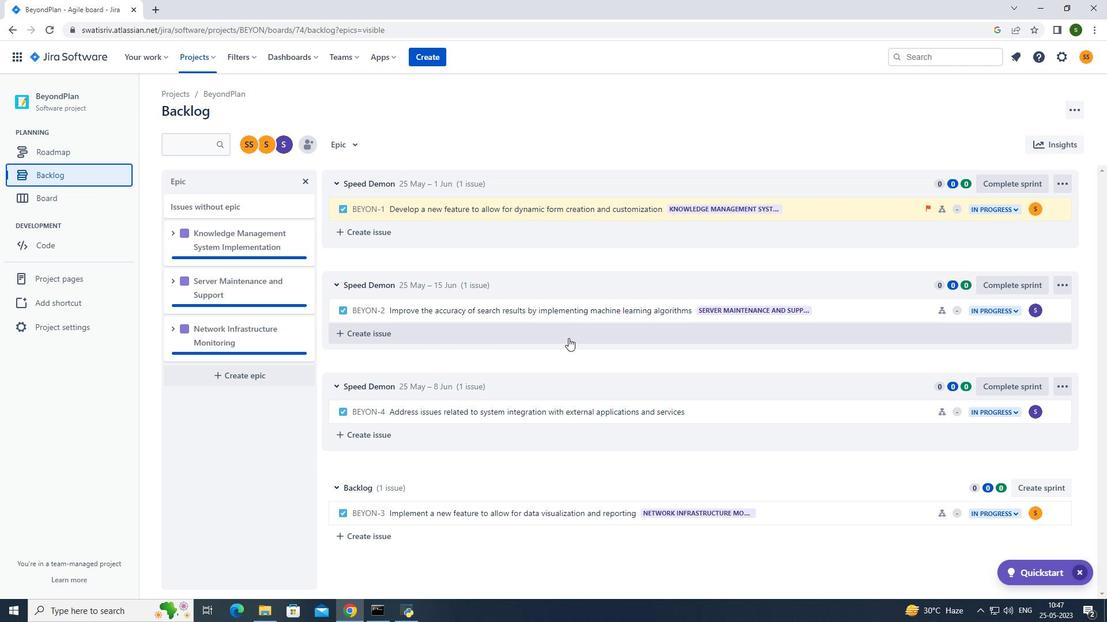 
Action: Mouse moved to (822, 414)
Screenshot: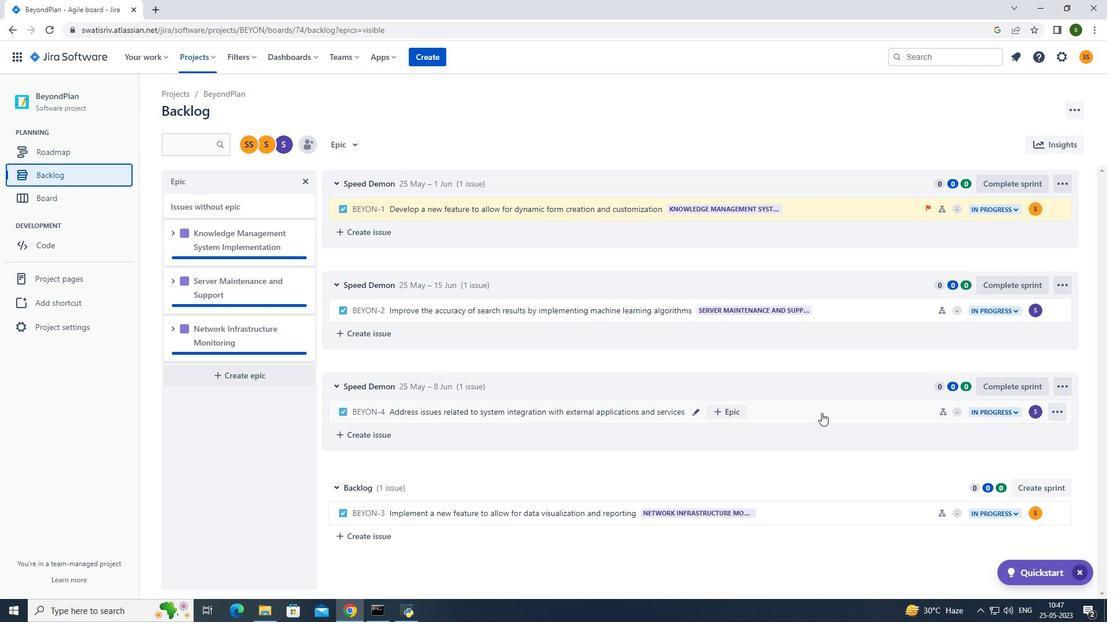 
Action: Mouse pressed left at (822, 414)
Screenshot: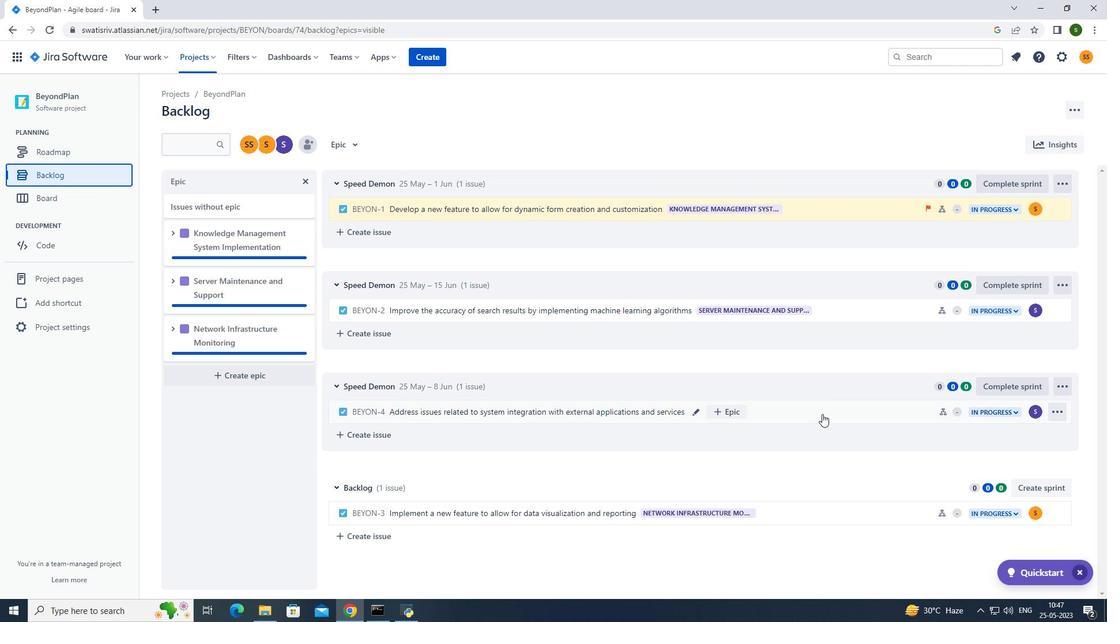 
Action: Mouse moved to (1058, 184)
Screenshot: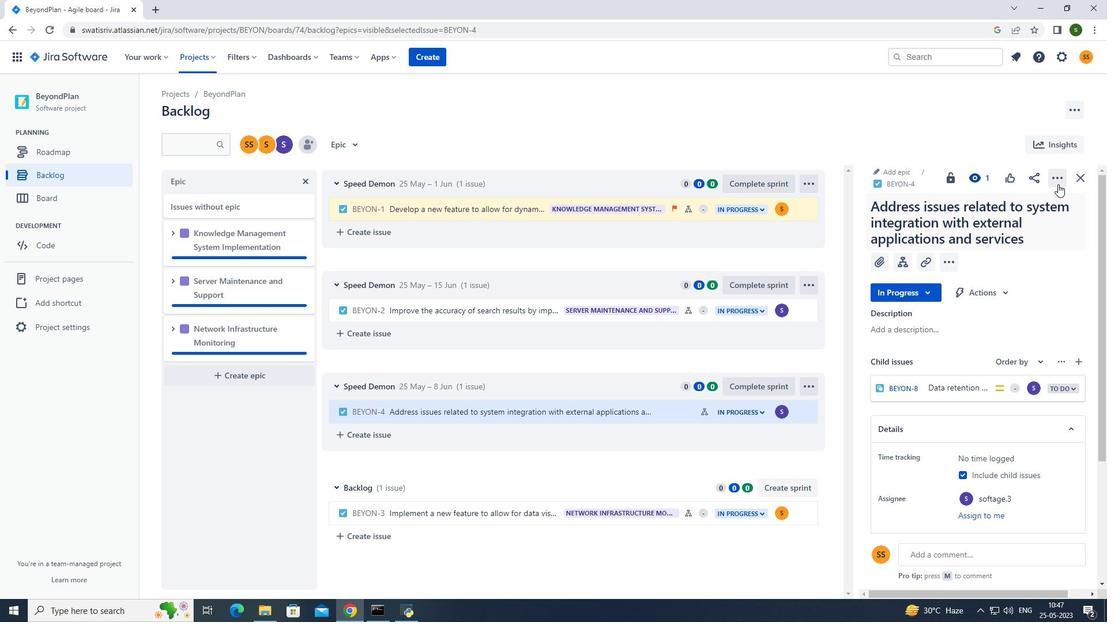 
Action: Mouse pressed left at (1058, 184)
Screenshot: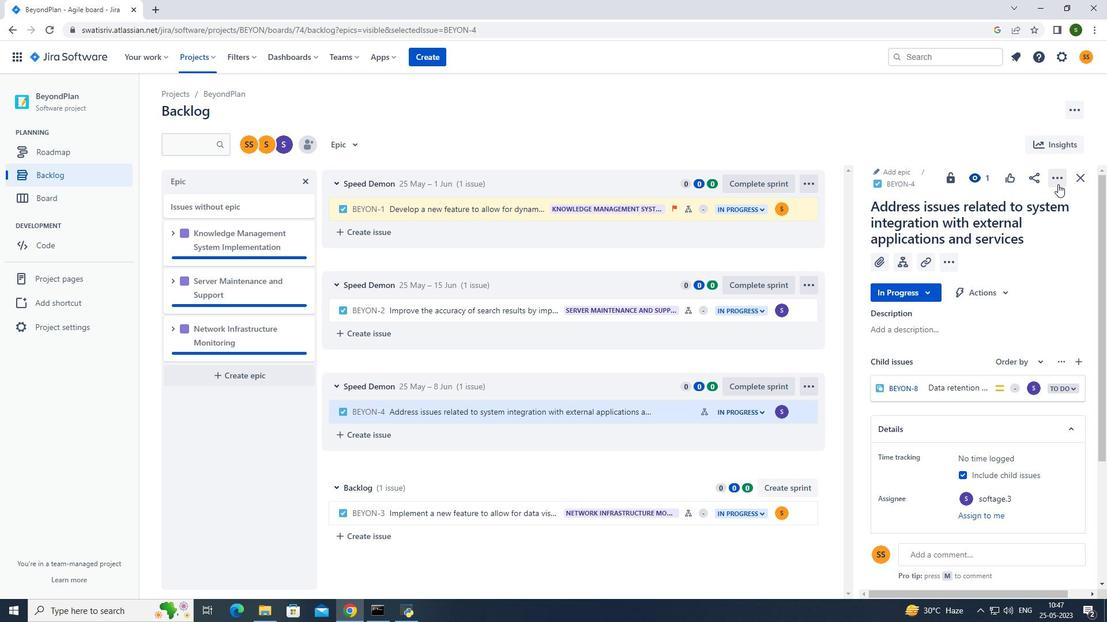 
Action: Mouse moved to (986, 210)
Screenshot: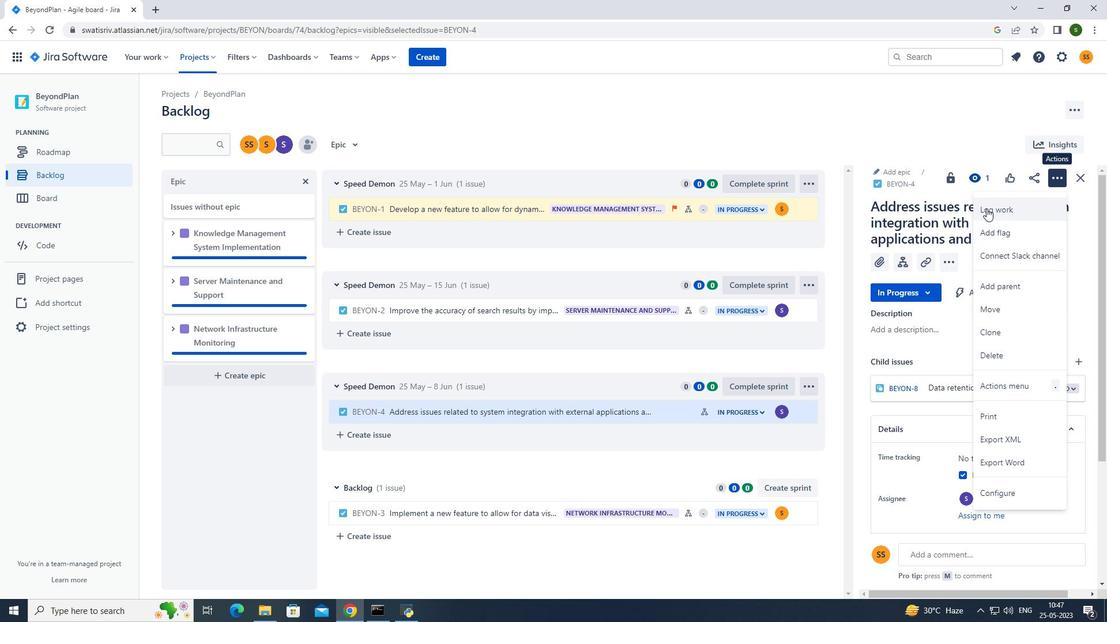 
Action: Mouse pressed left at (986, 210)
Screenshot: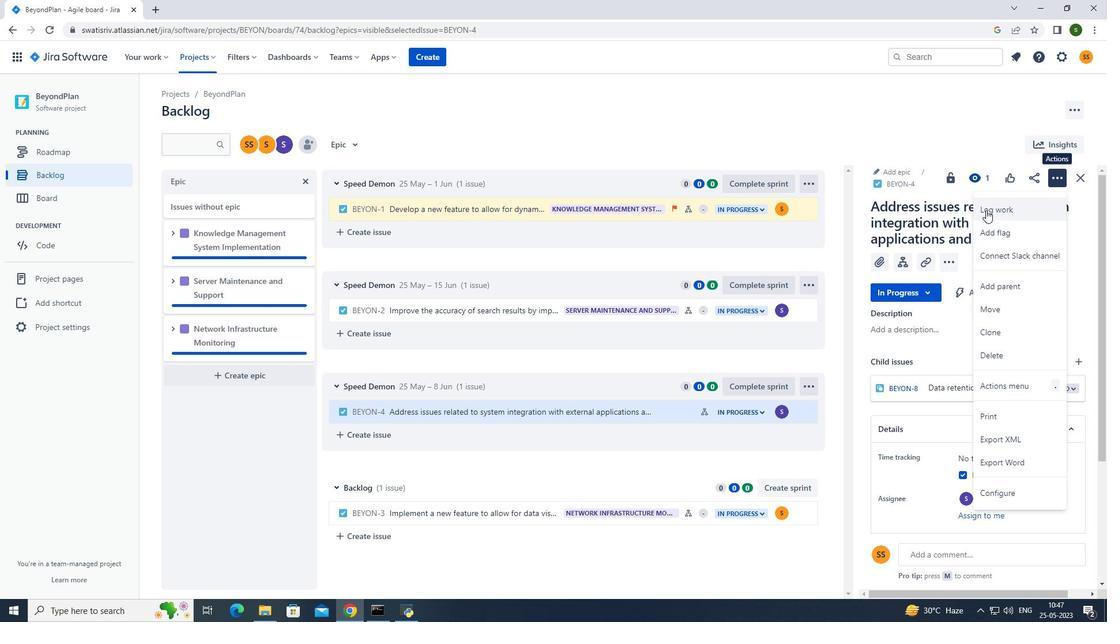
Action: Mouse moved to (497, 181)
Screenshot: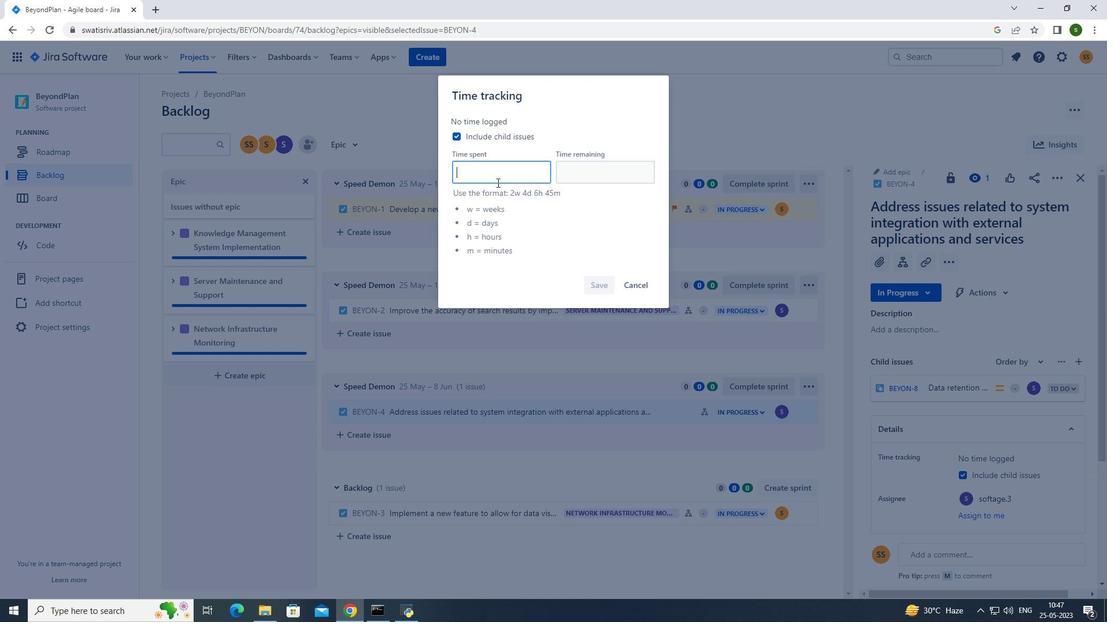 
Action: Mouse pressed left at (497, 181)
Screenshot: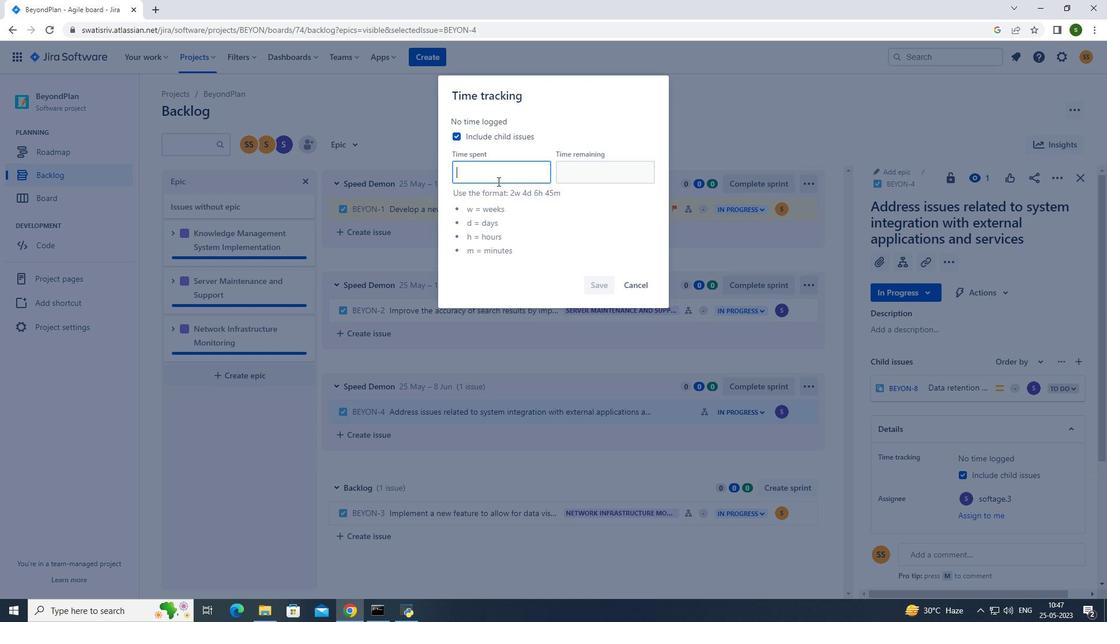 
Action: Key pressed 6w<Key.space>4d<Key.space>13h<Key.space>3m
Screenshot: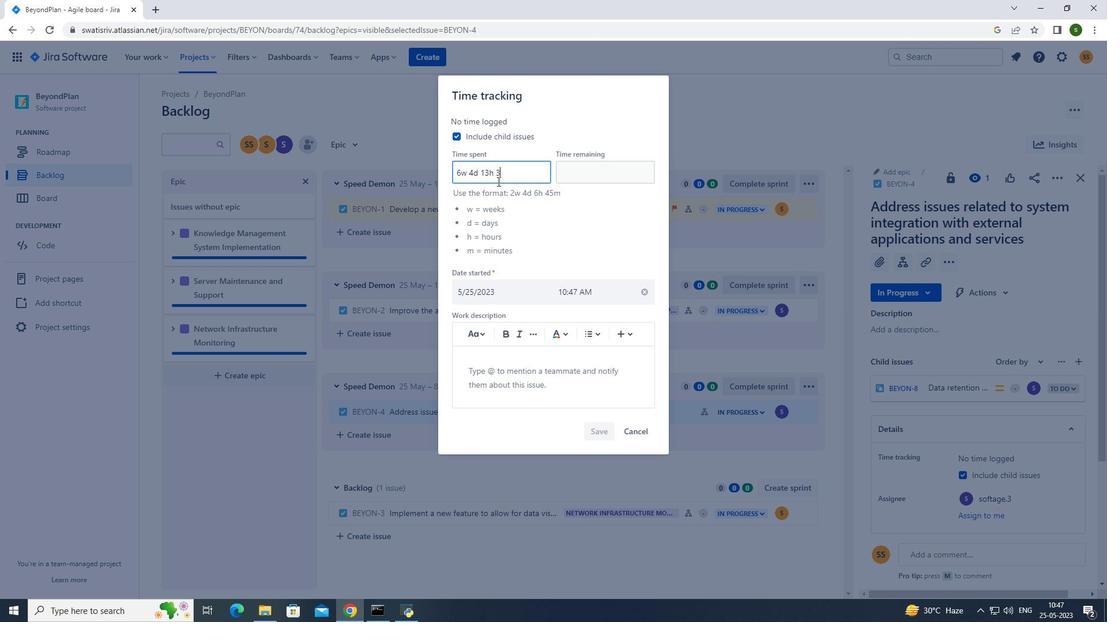 
Action: Mouse moved to (591, 176)
Screenshot: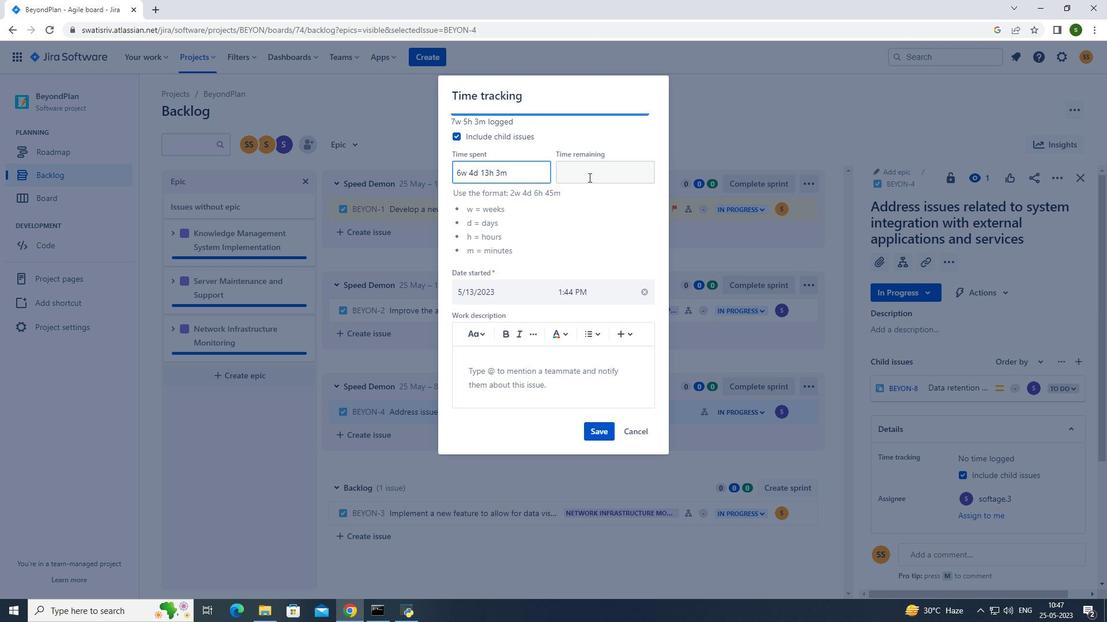 
Action: Mouse pressed left at (591, 176)
Screenshot: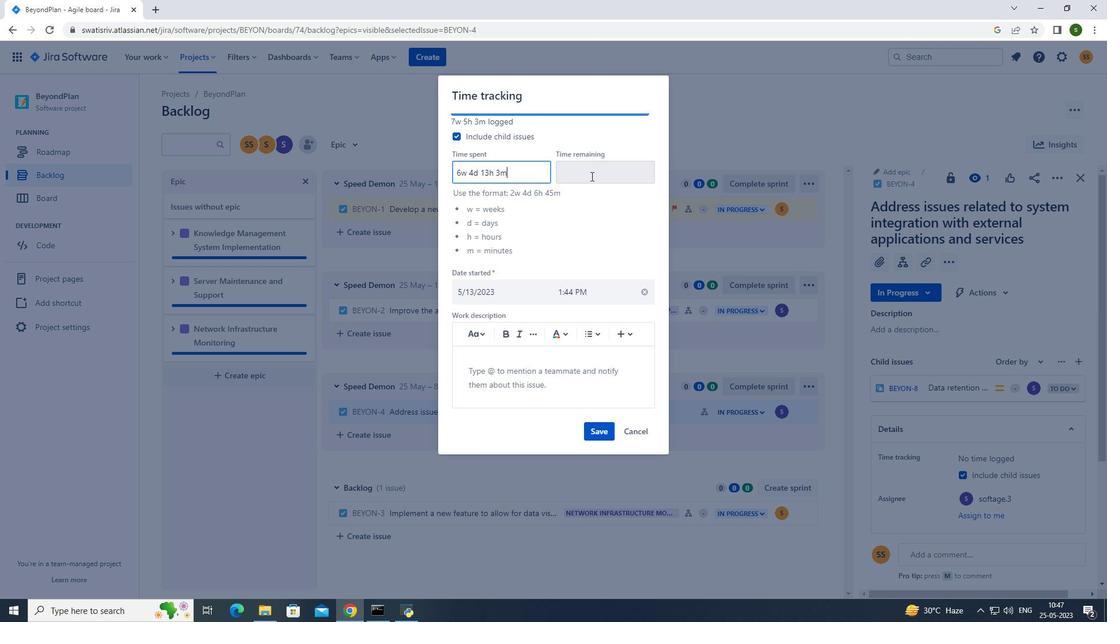 
Action: Mouse moved to (589, 176)
Screenshot: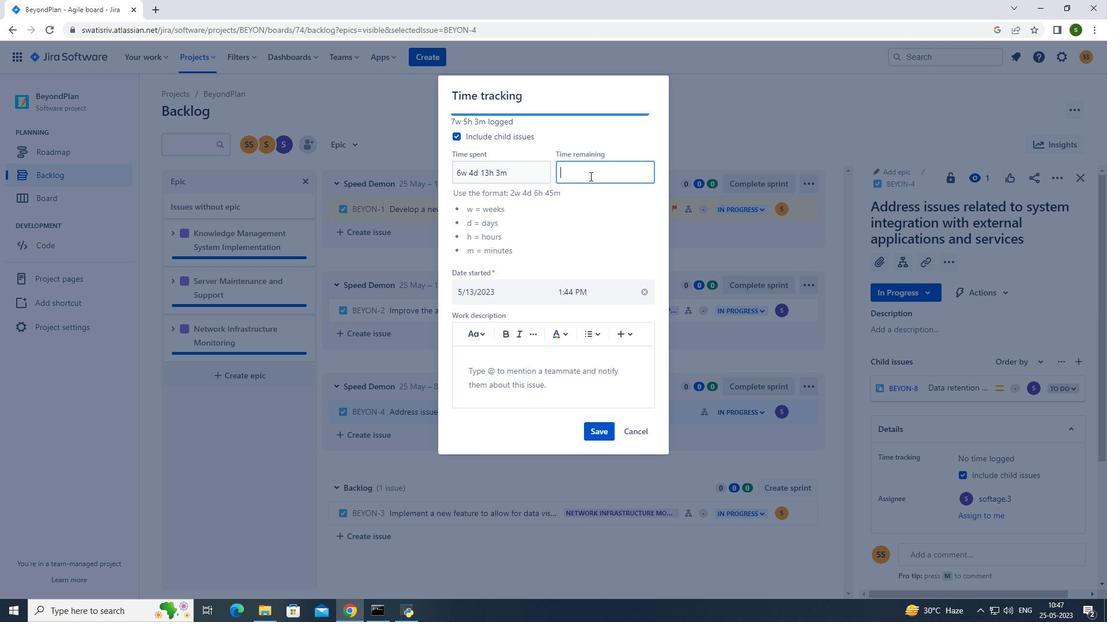 
Action: Key pressed 5w<Key.space>4d<Key.space>17h<Key.space>27
Screenshot: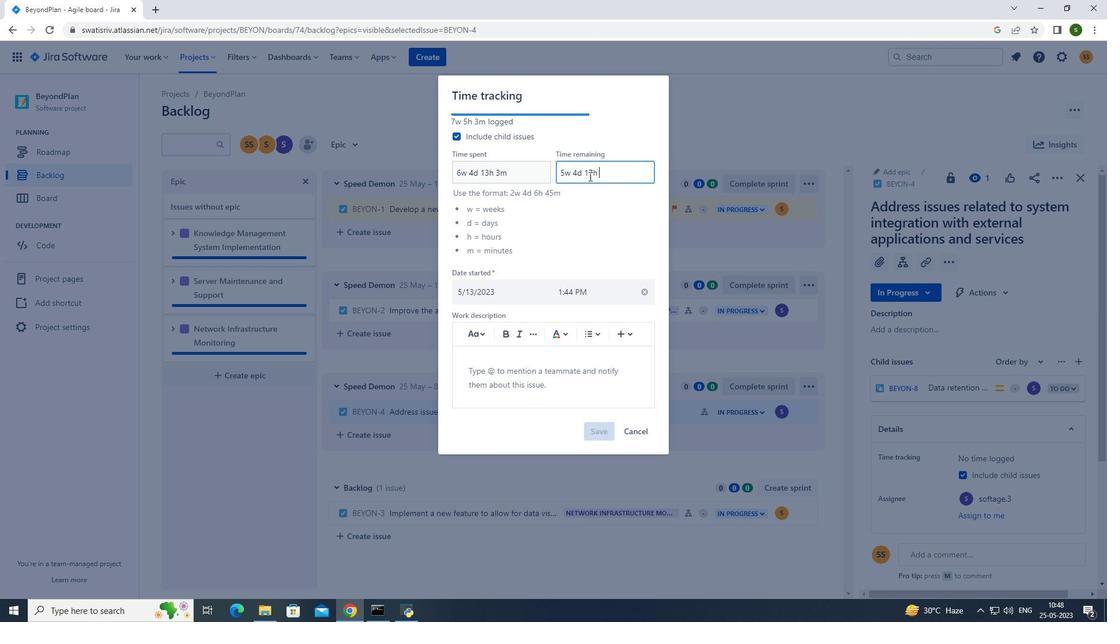 
Action: Mouse moved to (588, 177)
Screenshot: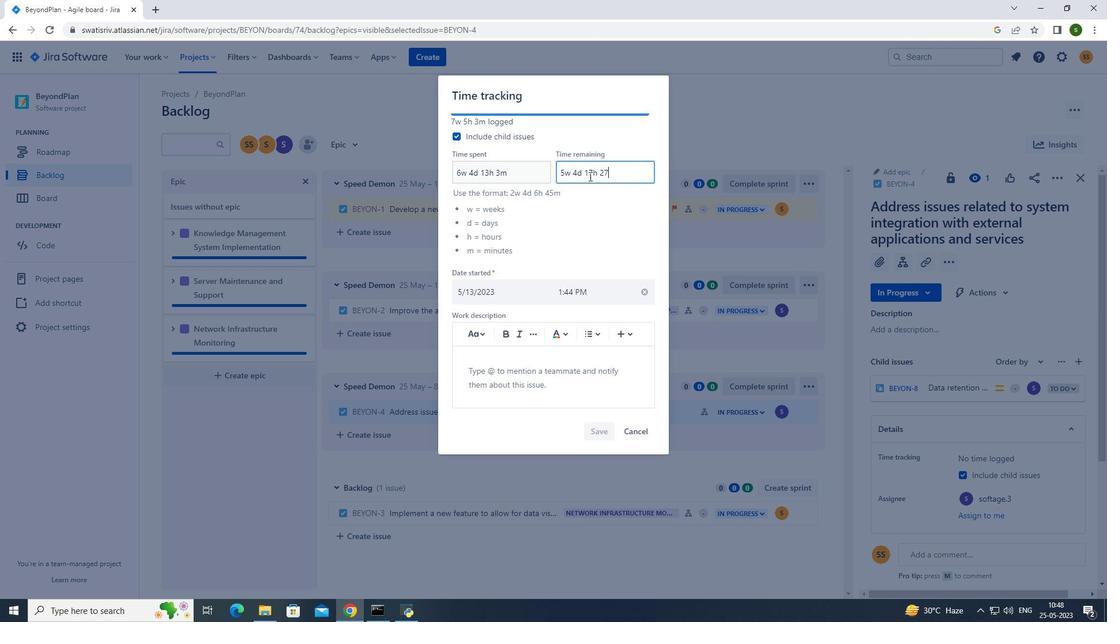 
Action: Key pressed m
Screenshot: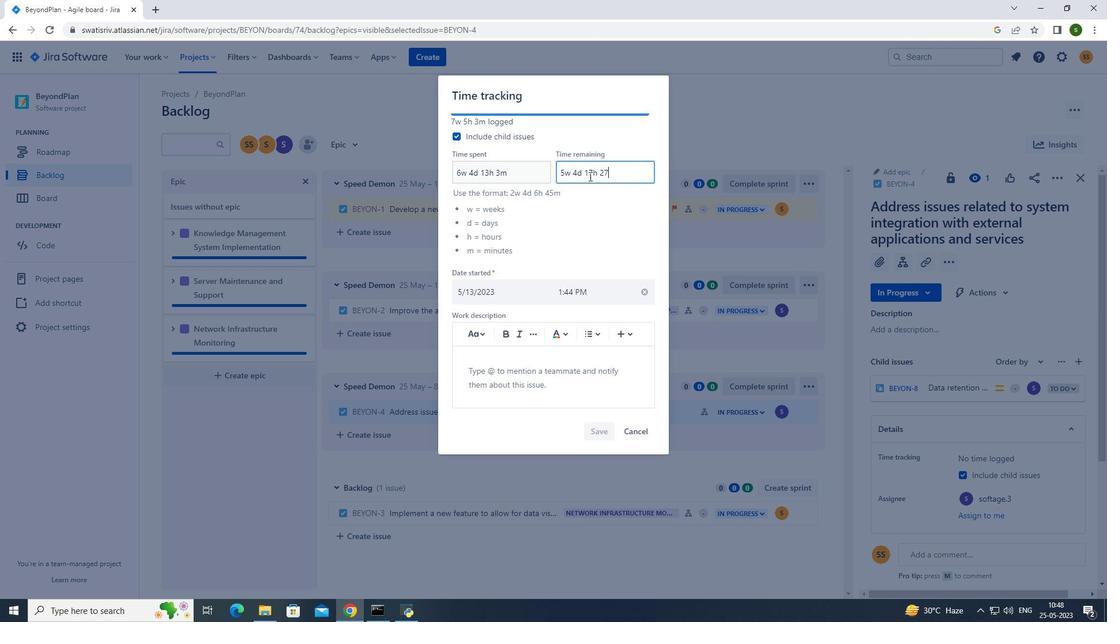 
Action: Mouse moved to (592, 424)
Screenshot: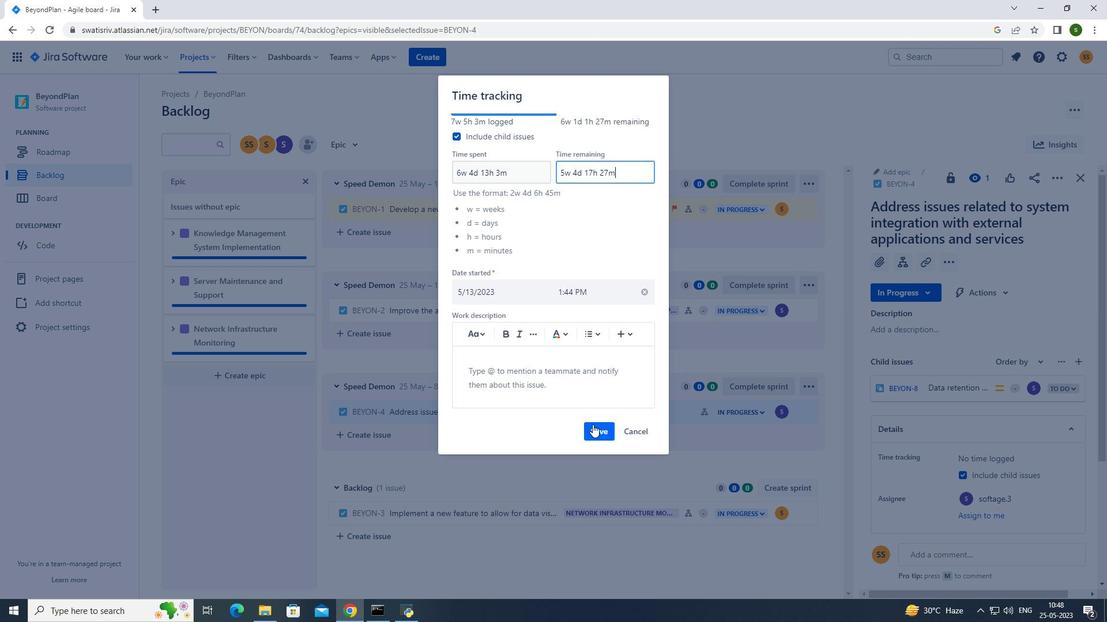 
Action: Mouse pressed left at (592, 424)
Screenshot: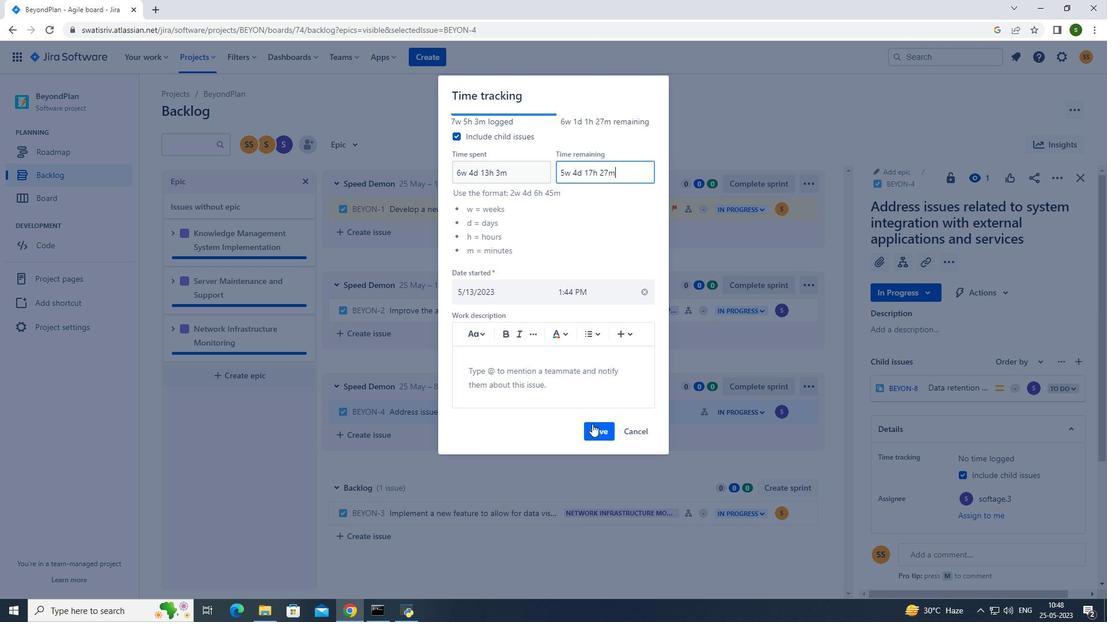 
Action: Mouse moved to (807, 418)
Screenshot: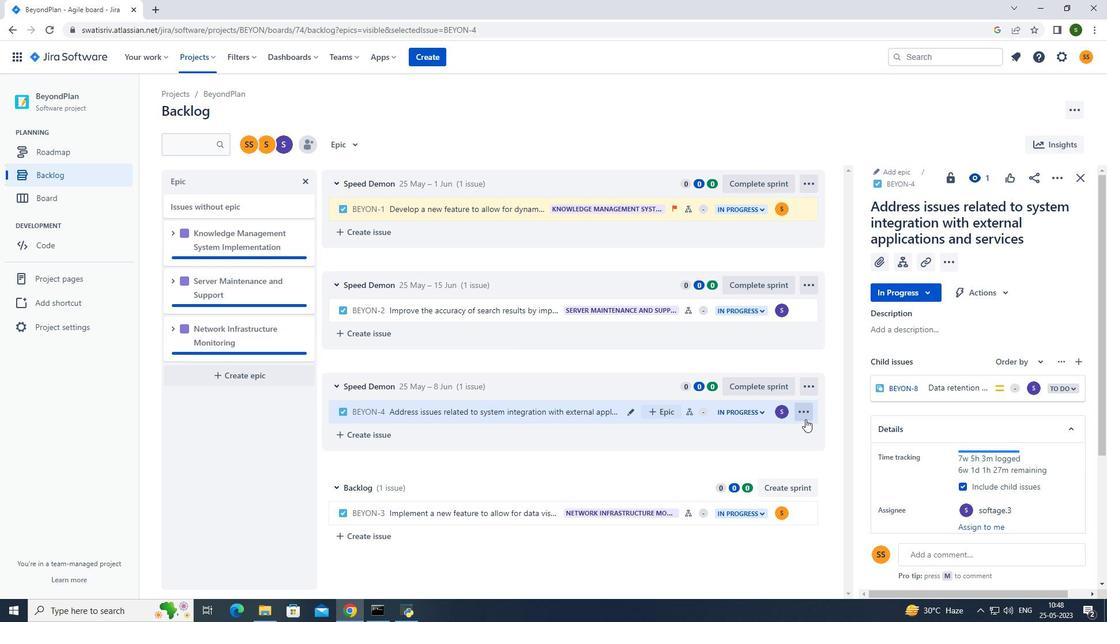 
Action: Mouse pressed left at (807, 418)
Screenshot: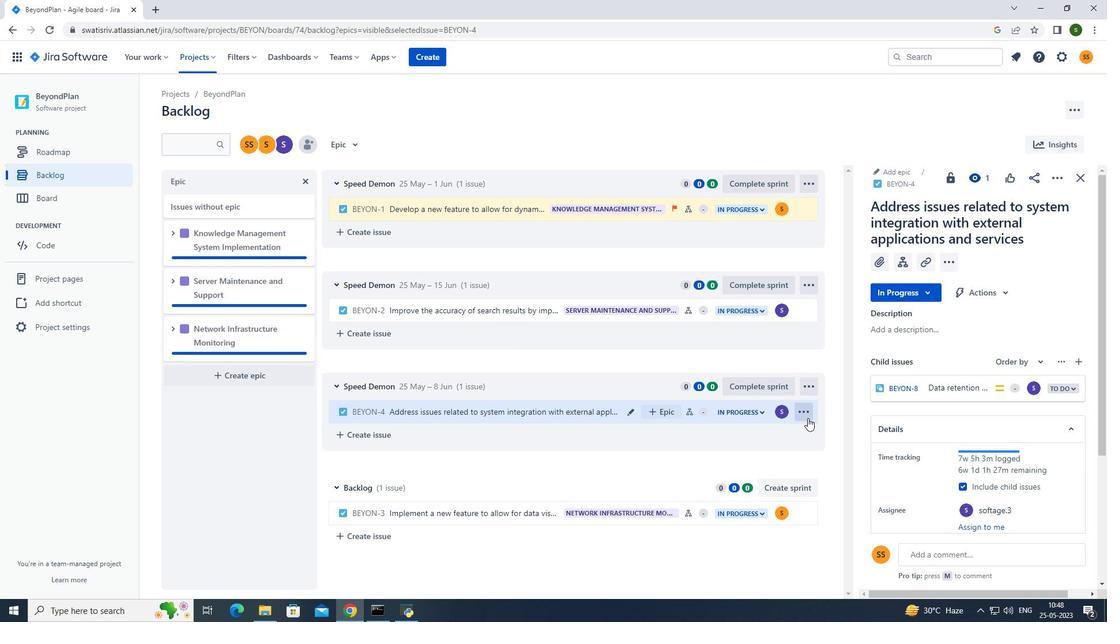 
Action: Mouse moved to (784, 384)
Screenshot: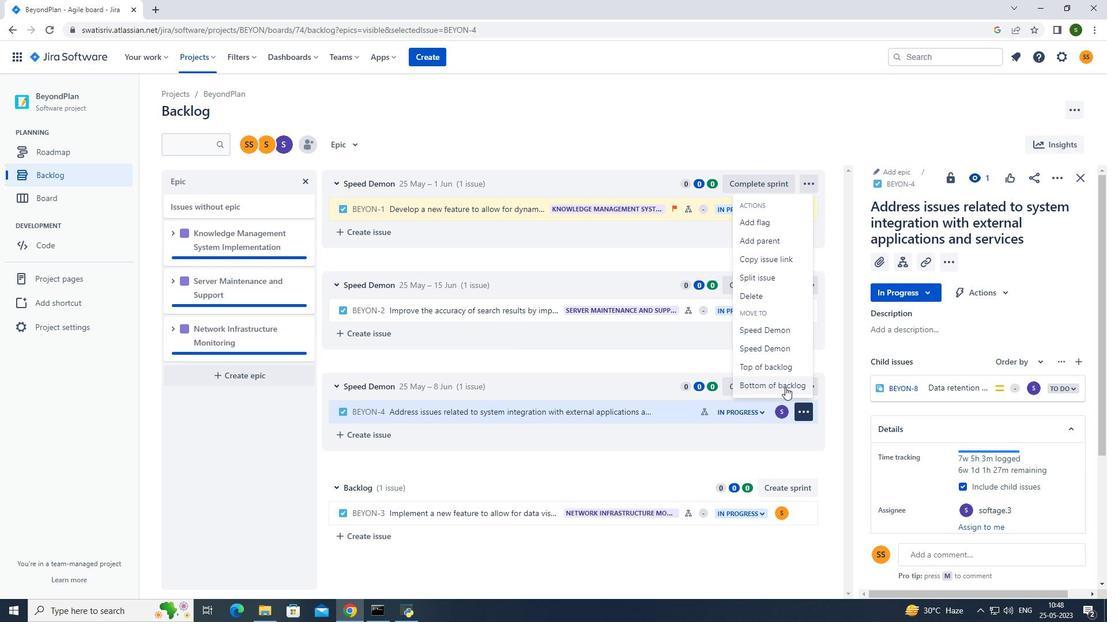
Action: Mouse pressed left at (784, 384)
Screenshot: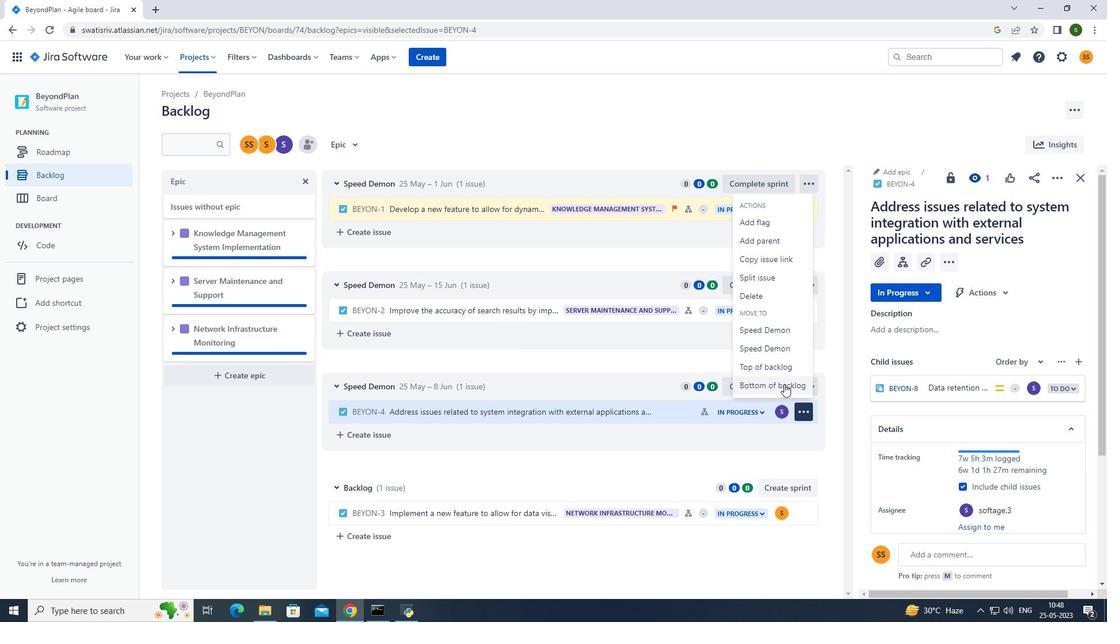 
Action: Mouse moved to (665, 536)
Screenshot: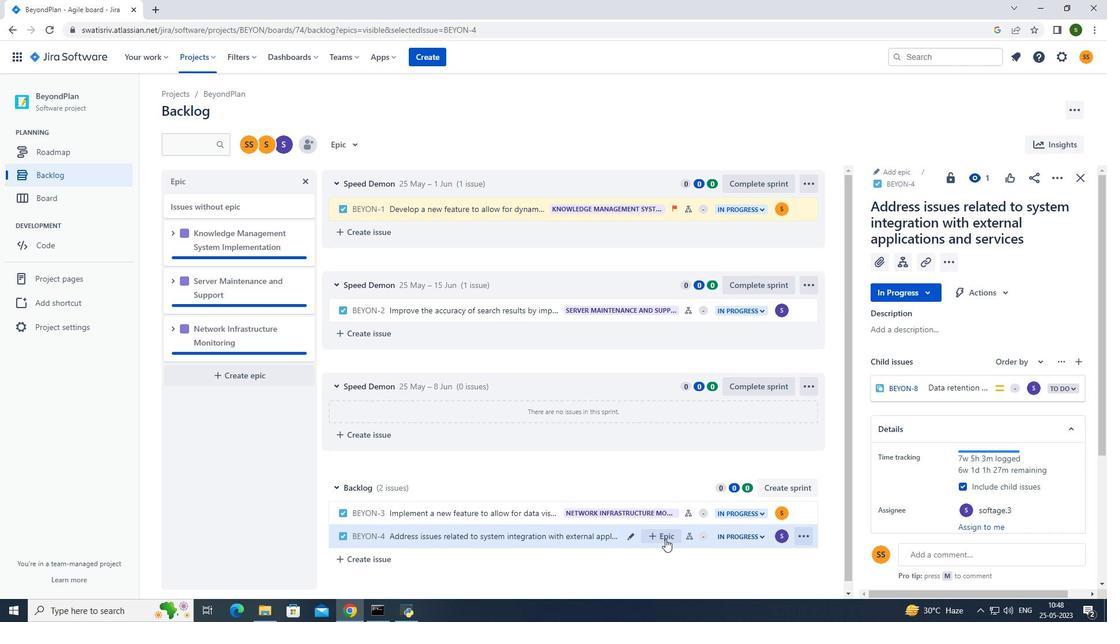 
Action: Mouse pressed left at (665, 536)
Screenshot: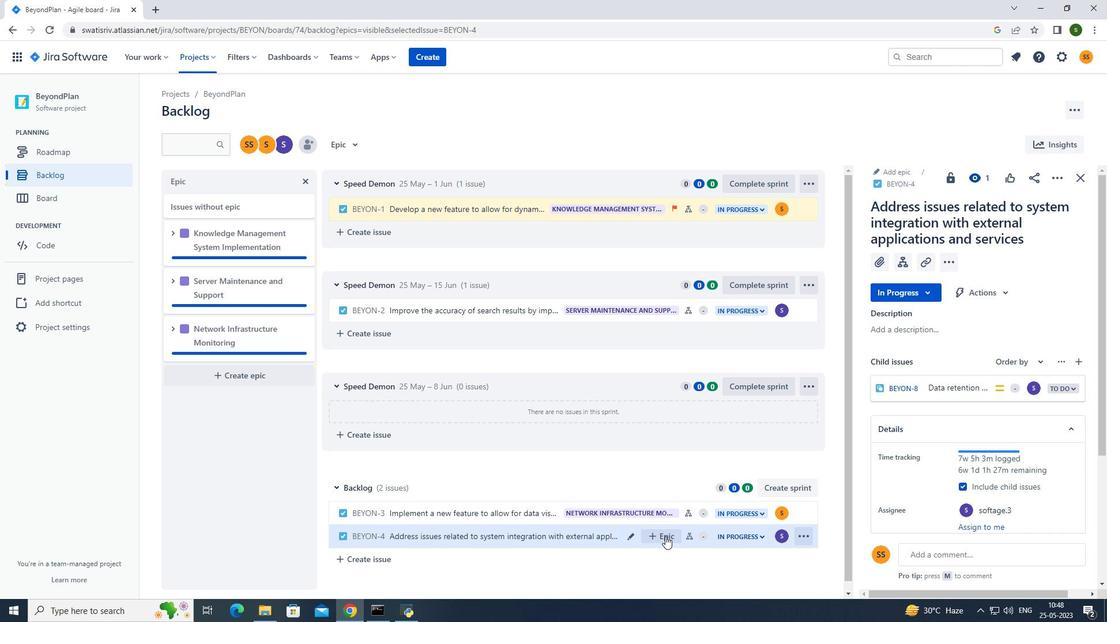 
Action: Mouse moved to (698, 560)
Screenshot: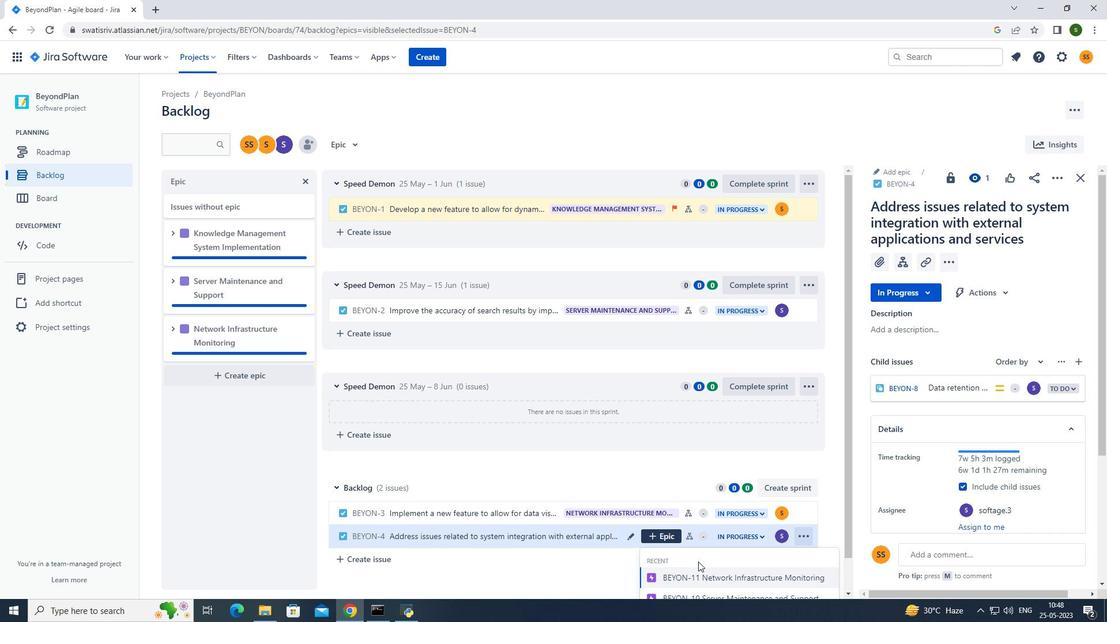 
Action: Mouse scrolled (698, 559) with delta (0, 0)
Screenshot: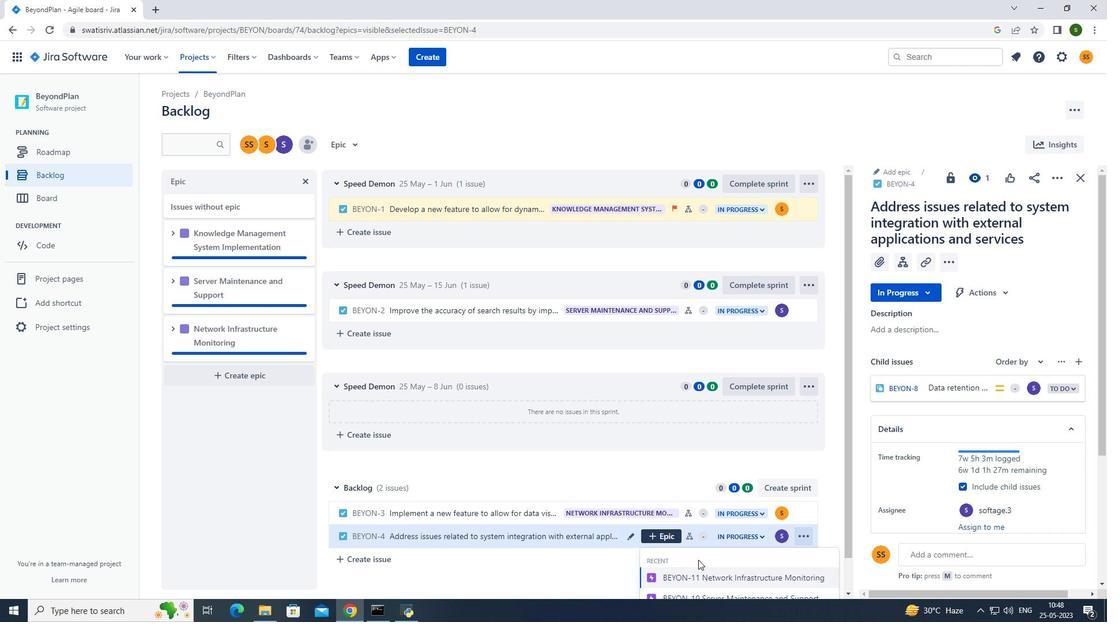
Action: Mouse scrolled (698, 559) with delta (0, 0)
Screenshot: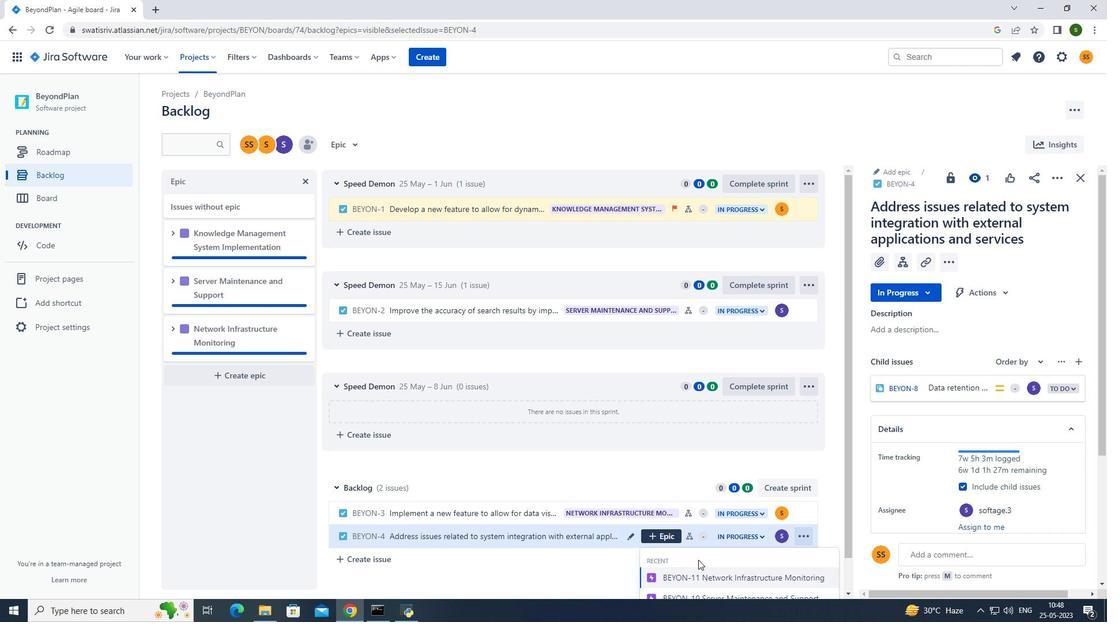 
Action: Mouse moved to (847, 523)
Screenshot: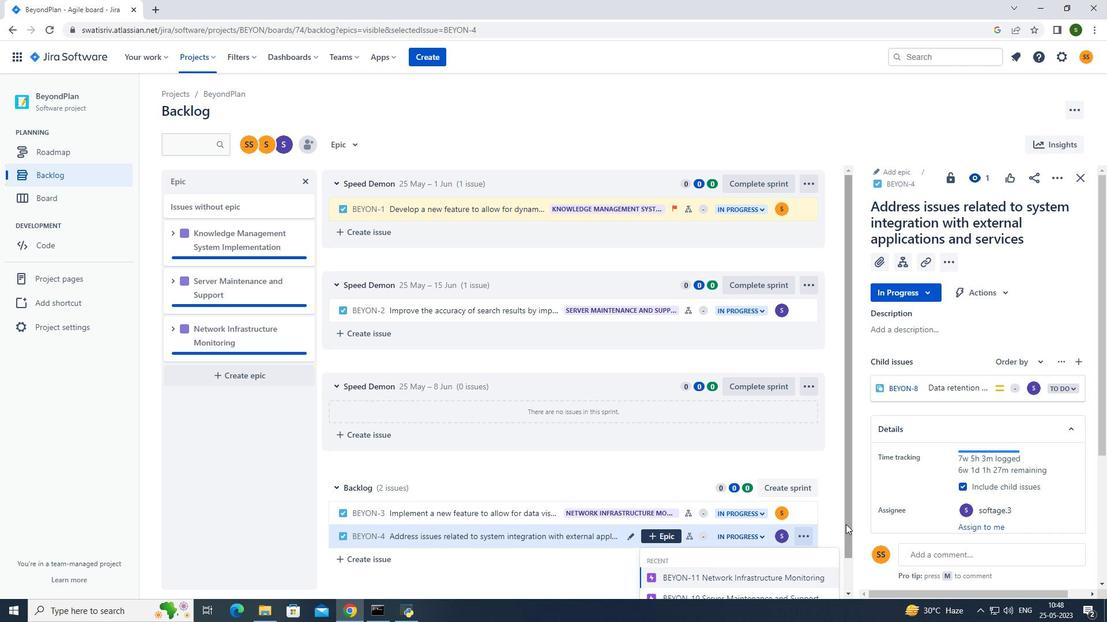 
Action: Mouse pressed left at (847, 523)
Screenshot: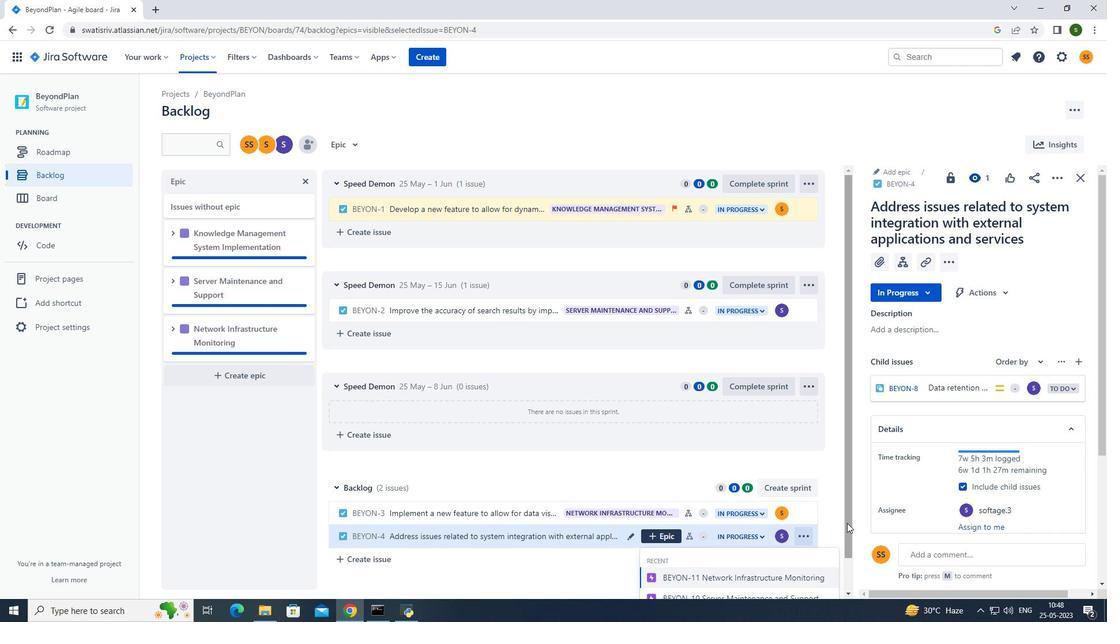 
Action: Mouse moved to (782, 582)
Screenshot: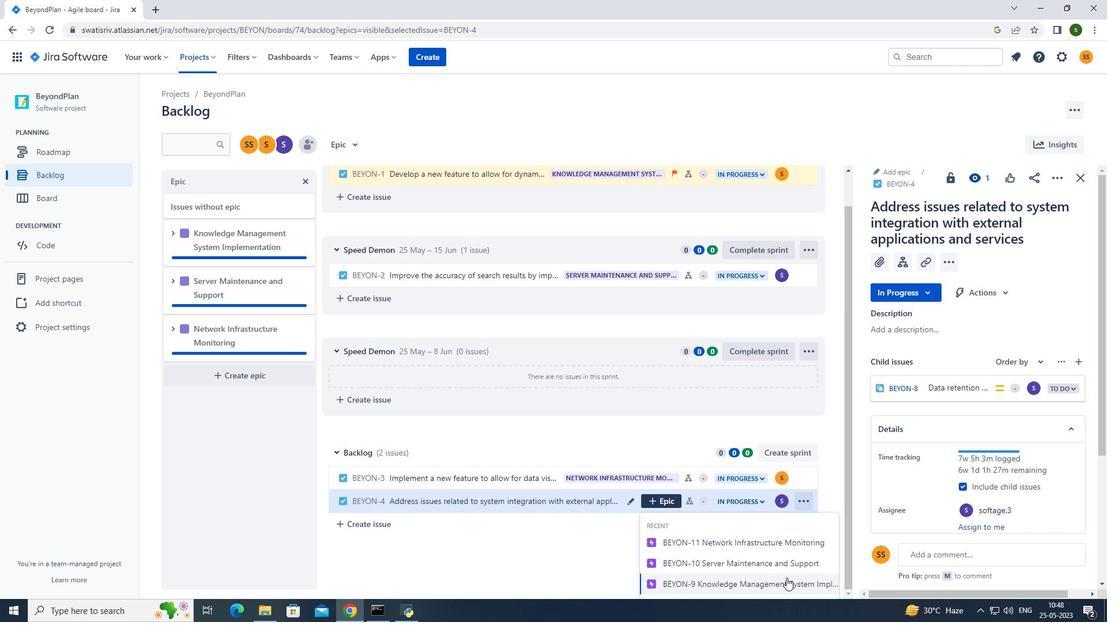 
Action: Mouse pressed left at (782, 582)
Screenshot: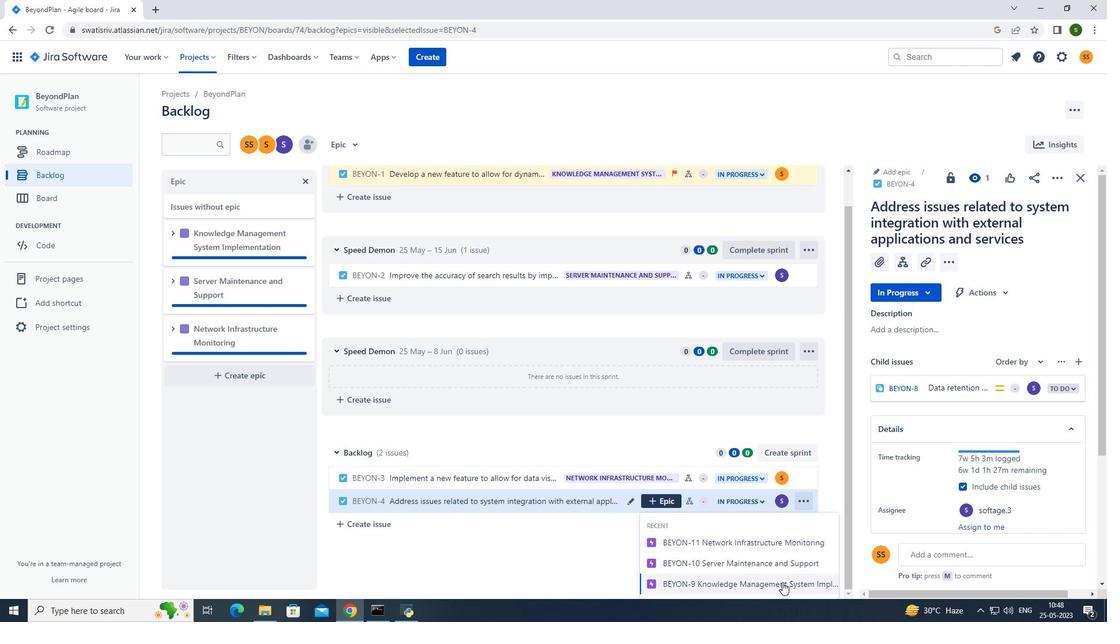 
Action: Mouse moved to (355, 147)
Screenshot: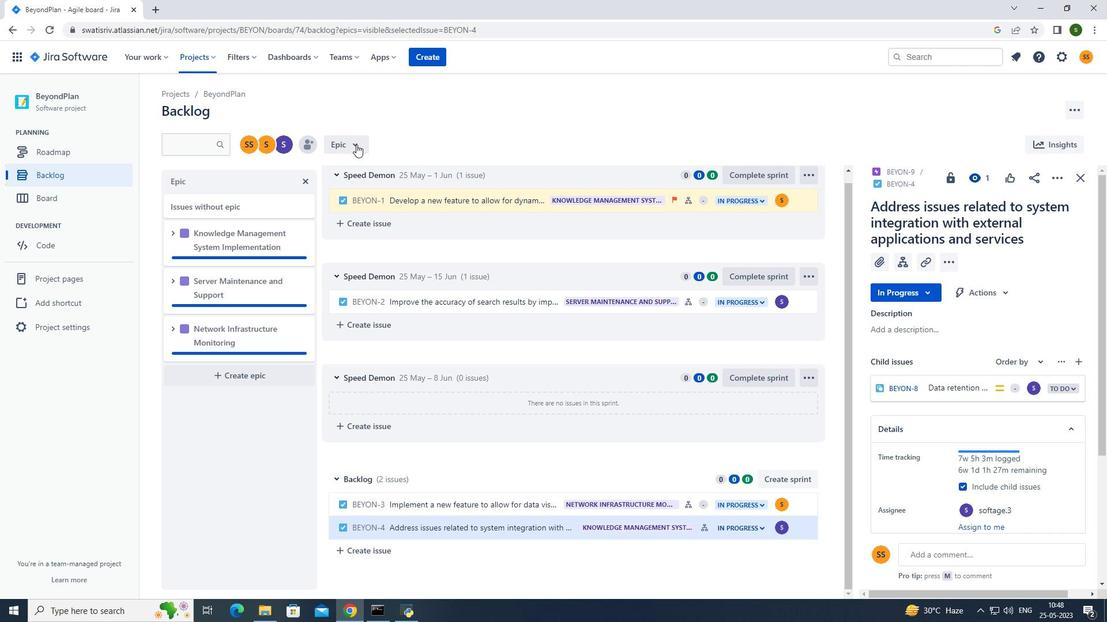 
Action: Mouse pressed left at (355, 147)
Screenshot: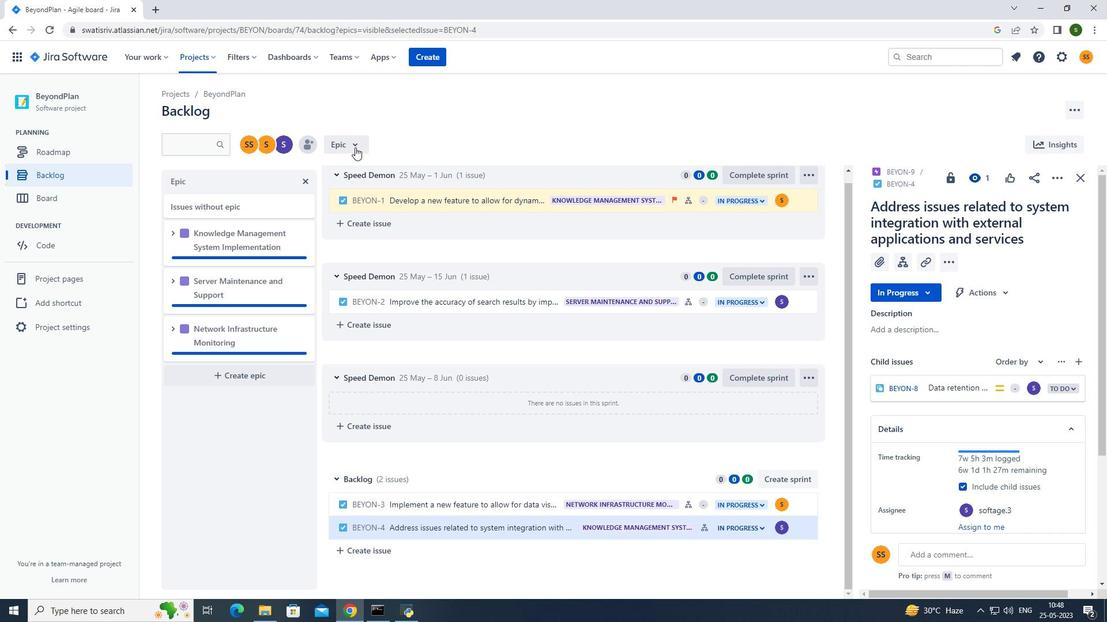 
Action: Mouse moved to (375, 196)
Screenshot: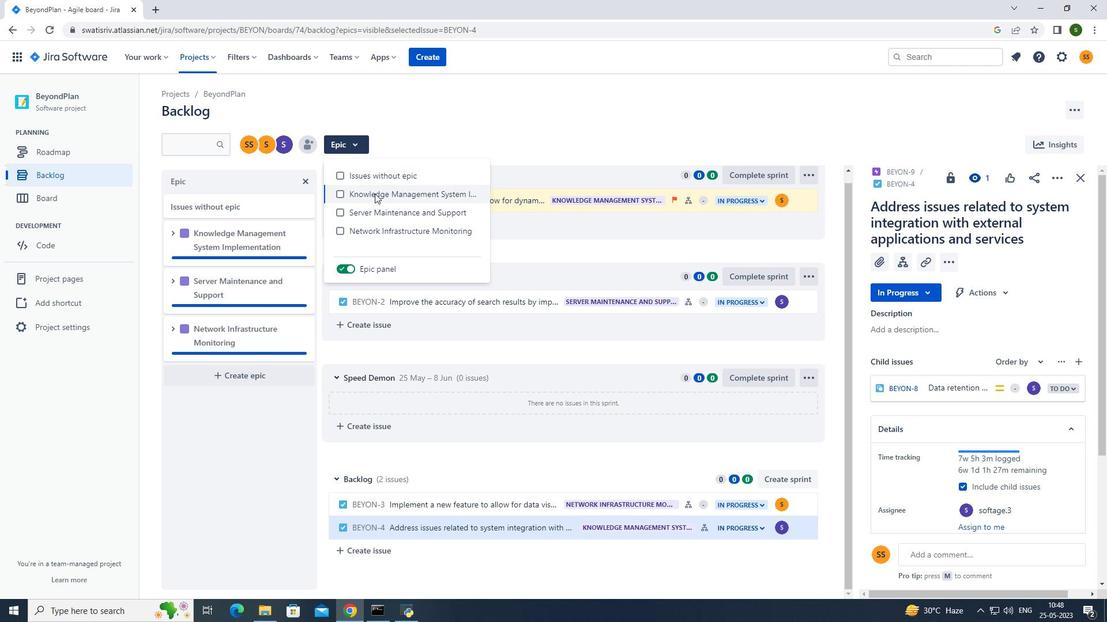 
Action: Mouse pressed left at (375, 196)
Screenshot: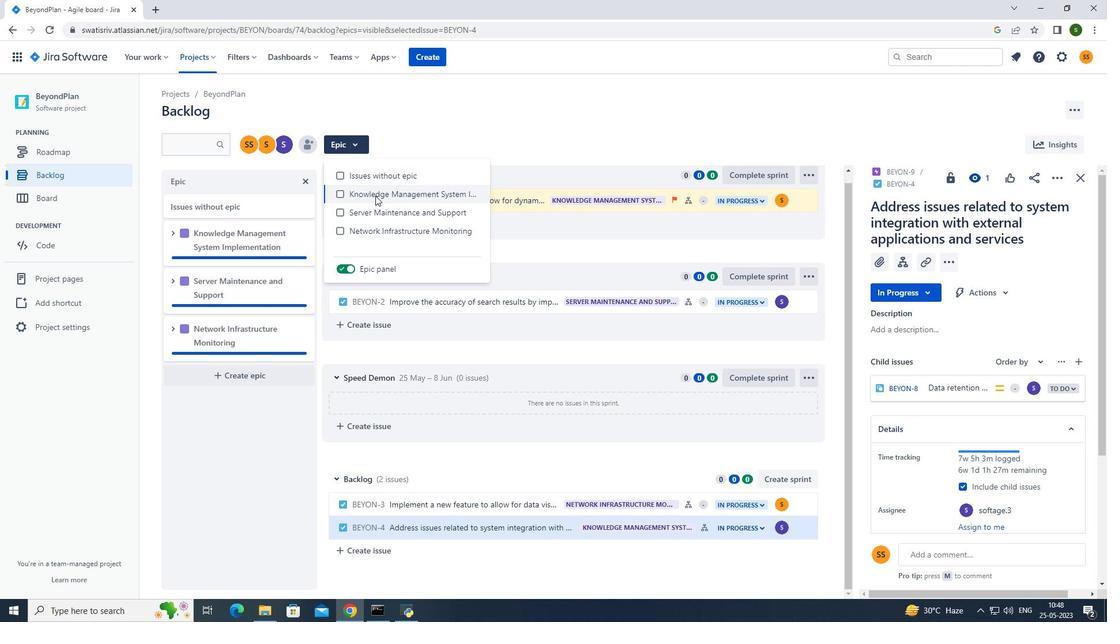 
Action: Mouse moved to (469, 120)
Screenshot: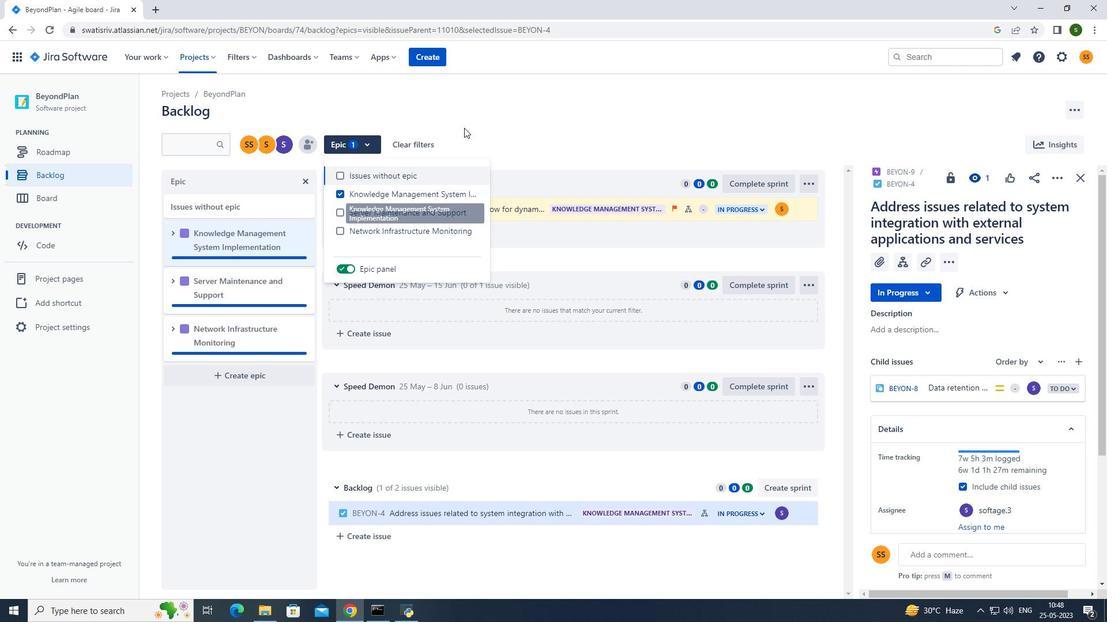 
Action: Mouse pressed left at (469, 120)
Screenshot: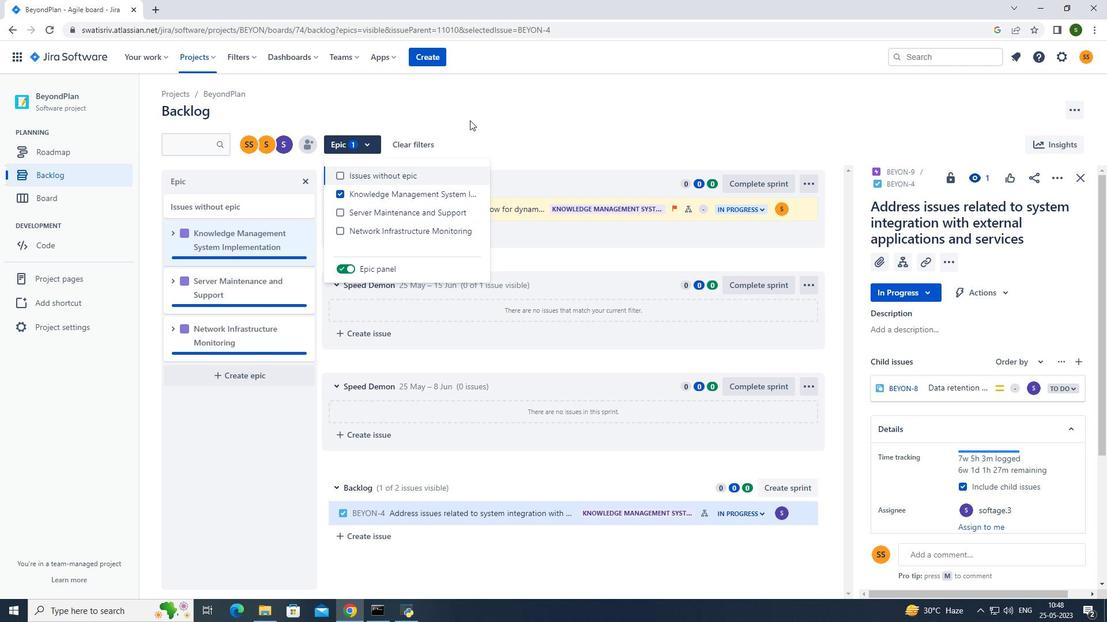 
